 Task: Show all amenities of home in Summerton, South Carolina, United States.
Action: Mouse pressed left at (409, 66)
Screenshot: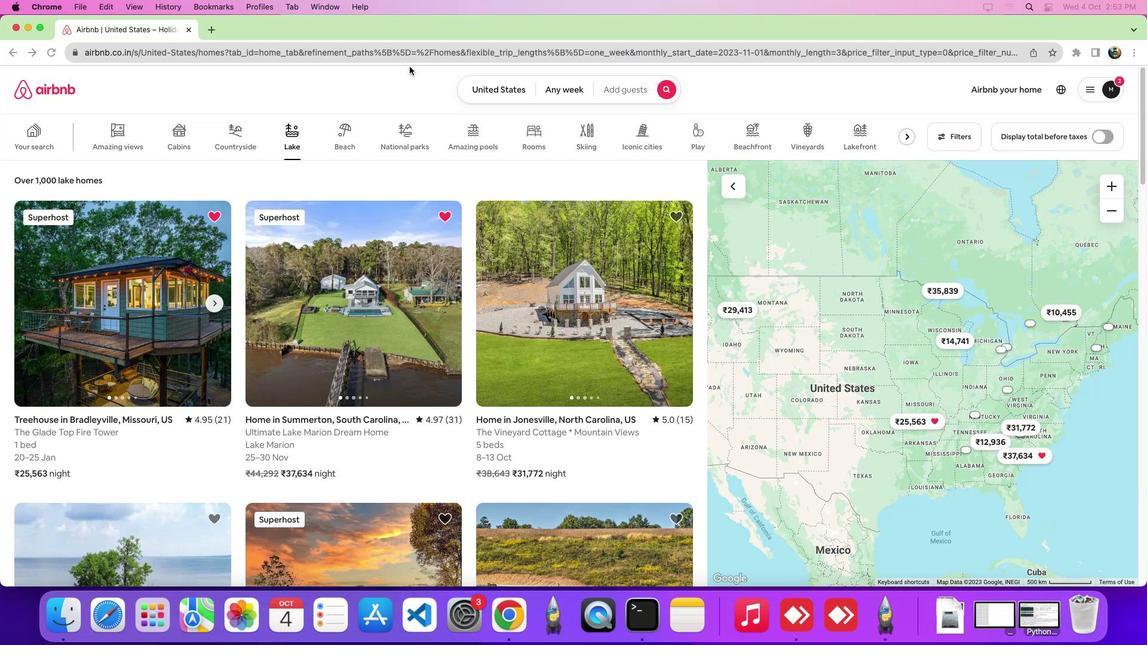 
Action: Mouse moved to (292, 142)
Screenshot: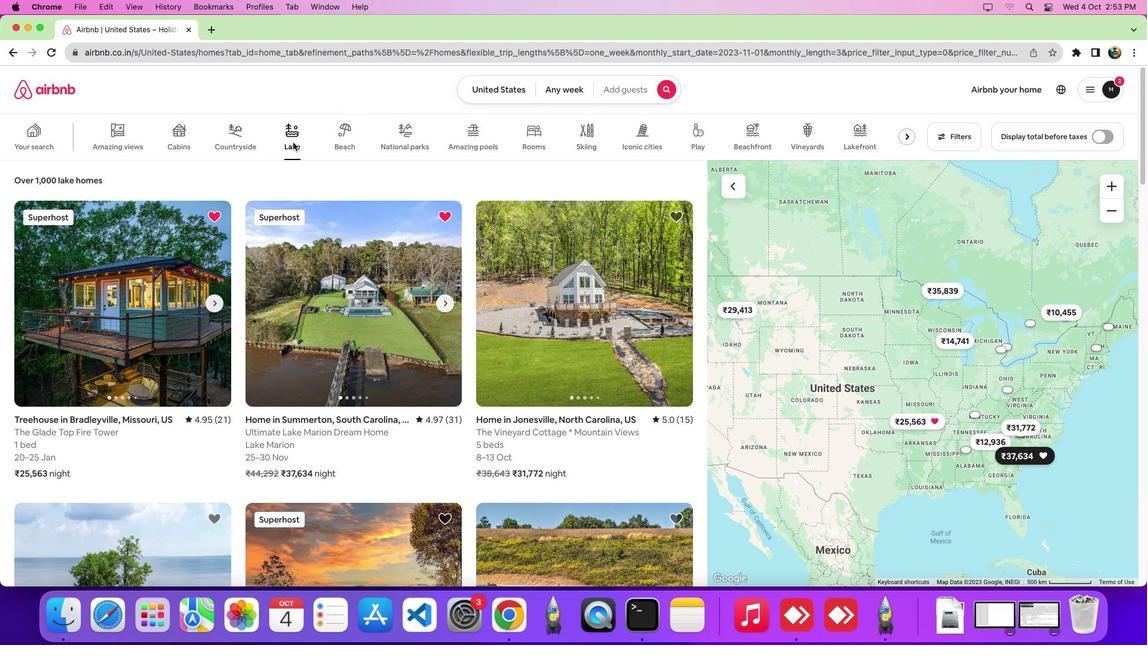 
Action: Mouse pressed left at (292, 142)
Screenshot: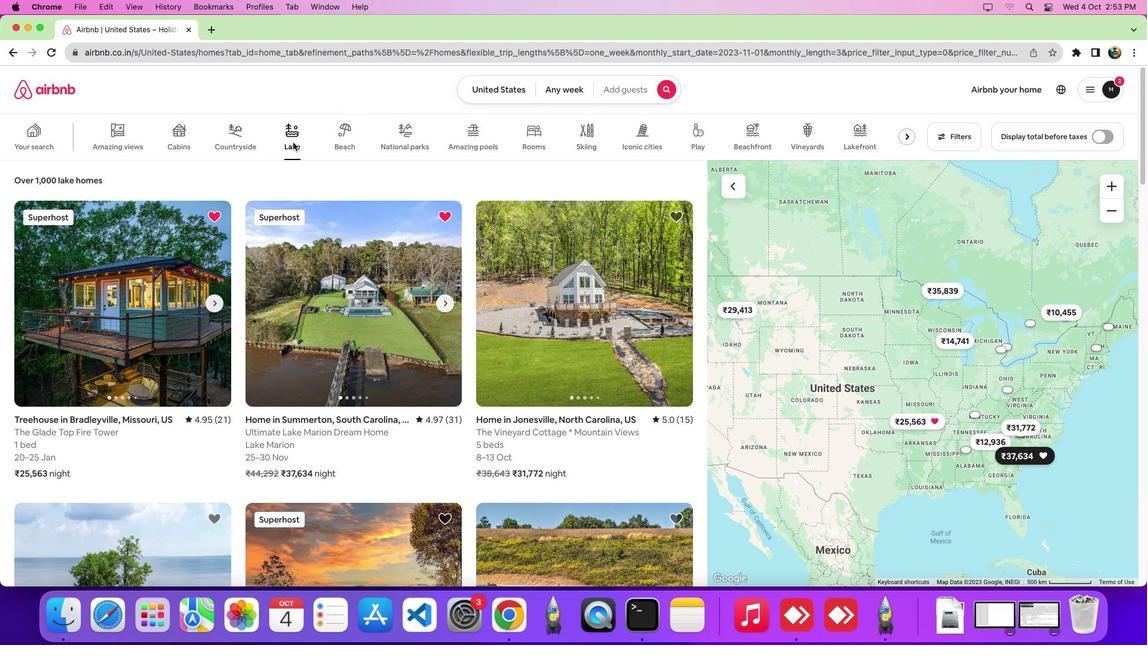 
Action: Mouse moved to (368, 372)
Screenshot: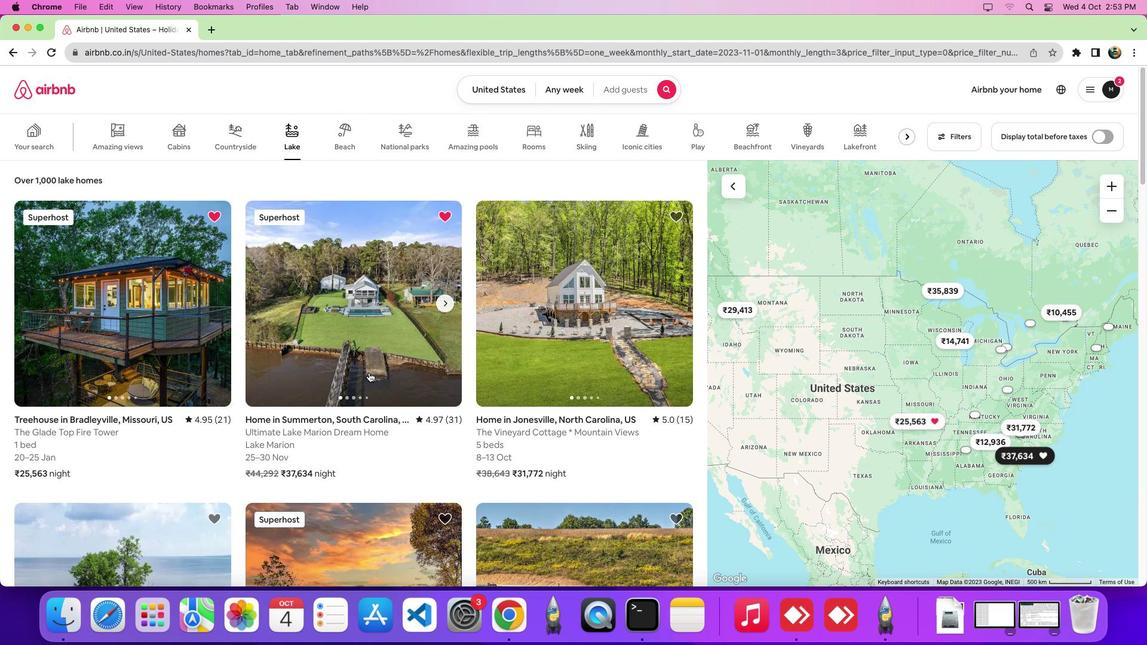 
Action: Mouse pressed left at (368, 372)
Screenshot: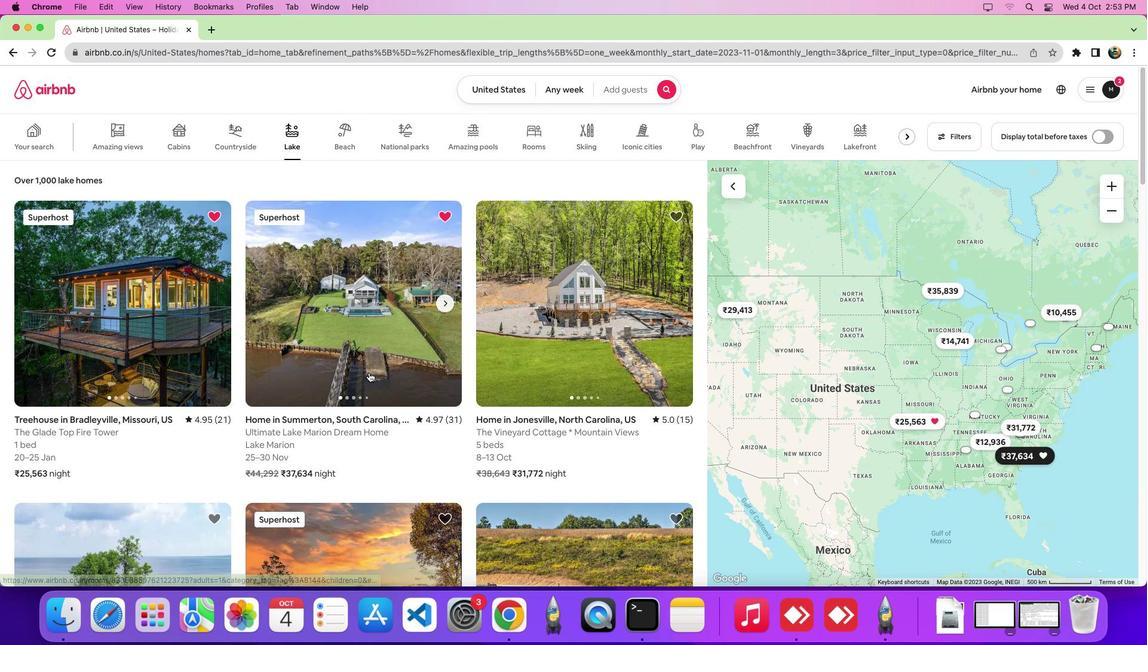 
Action: Mouse moved to (554, 354)
Screenshot: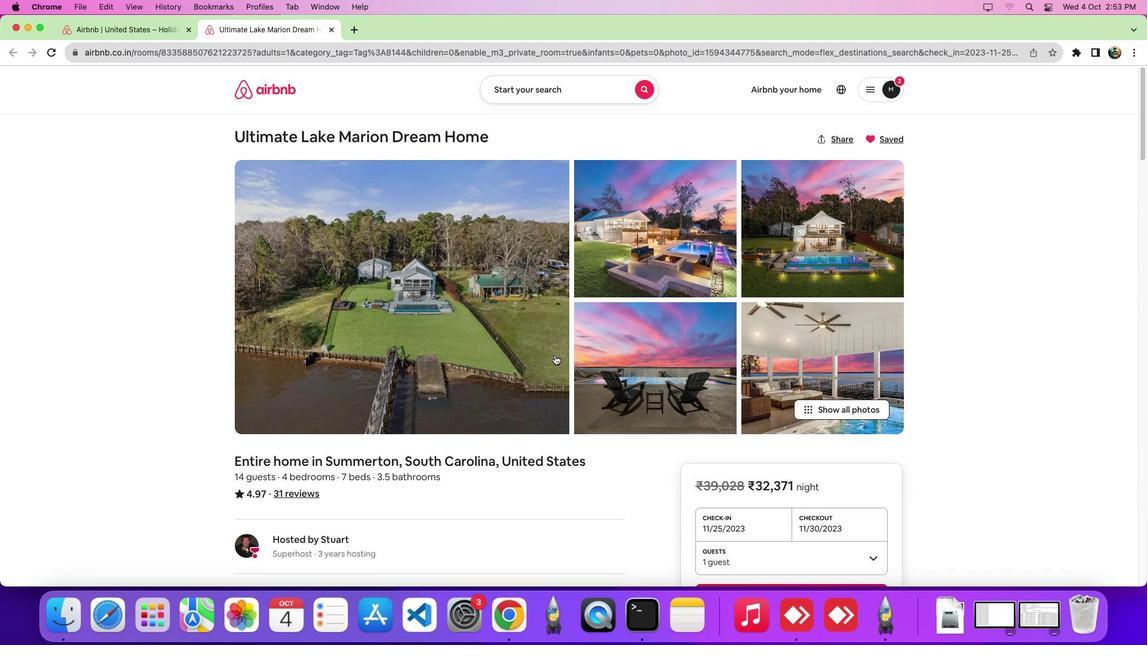 
Action: Mouse scrolled (554, 354) with delta (0, 0)
Screenshot: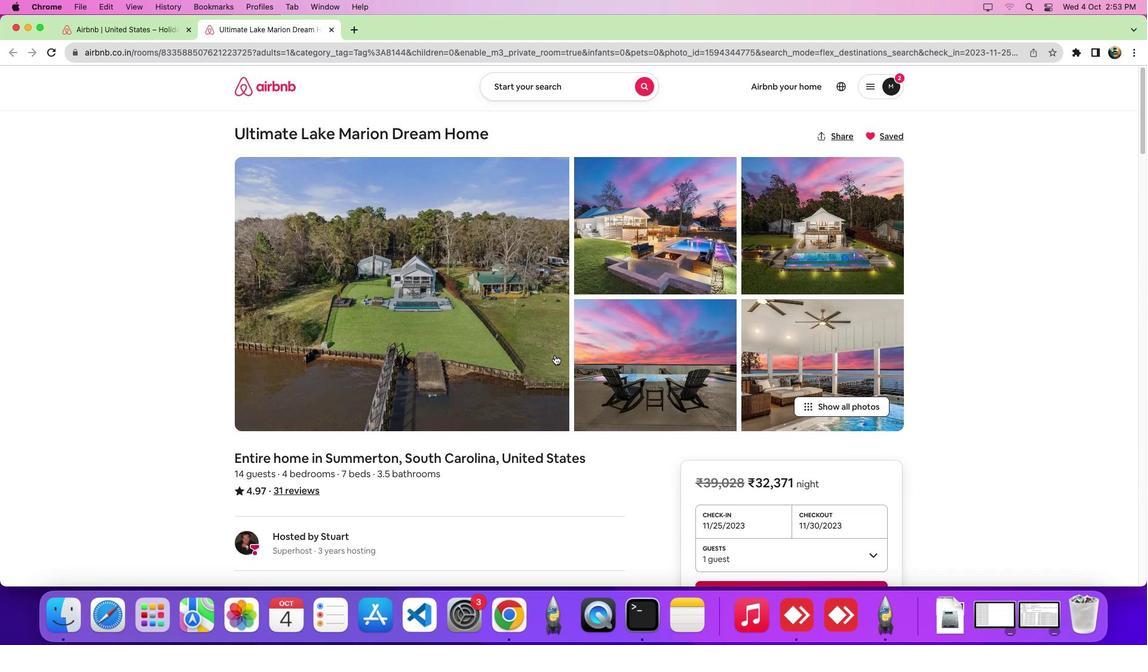 
Action: Mouse scrolled (554, 354) with delta (0, 0)
Screenshot: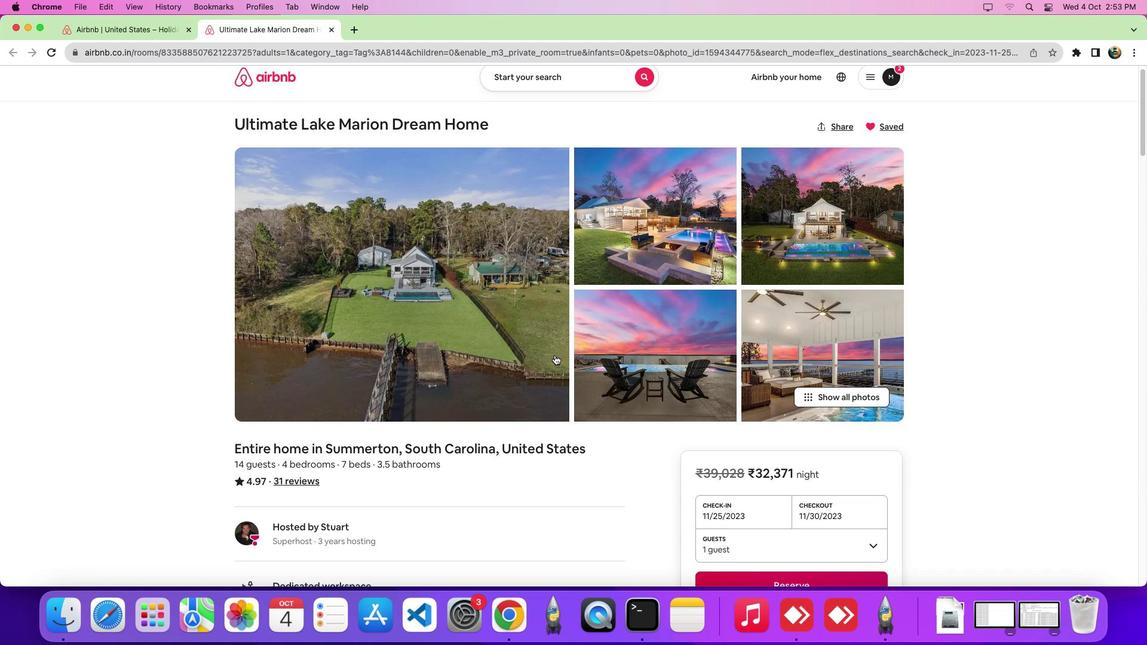 
Action: Mouse moved to (553, 354)
Screenshot: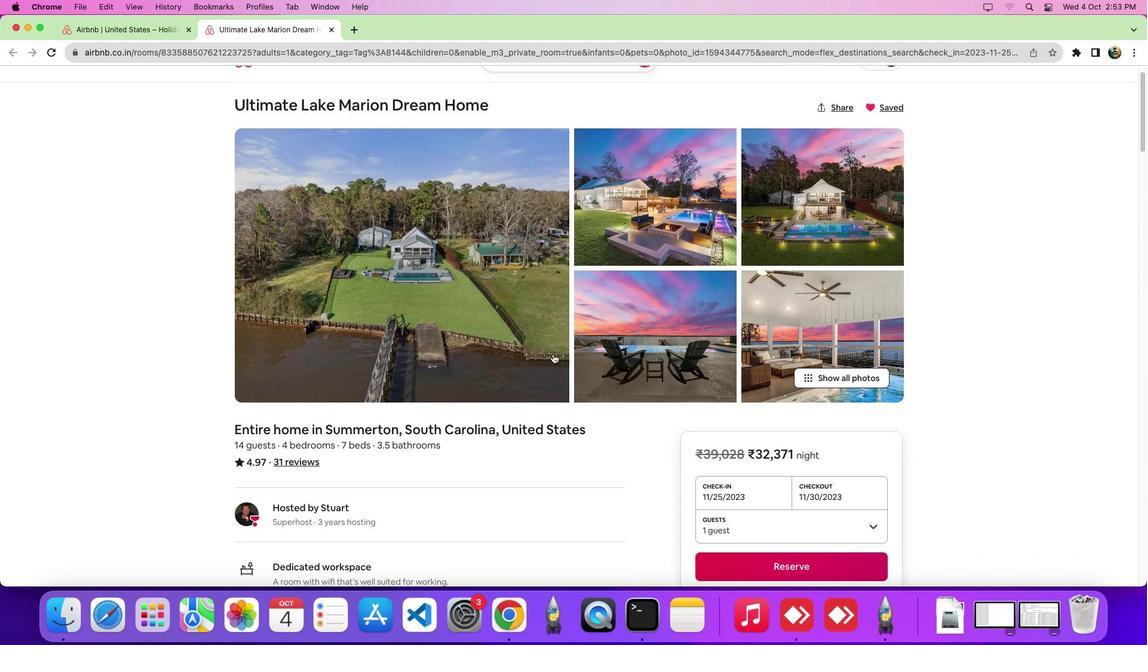 
Action: Mouse scrolled (553, 354) with delta (0, 0)
Screenshot: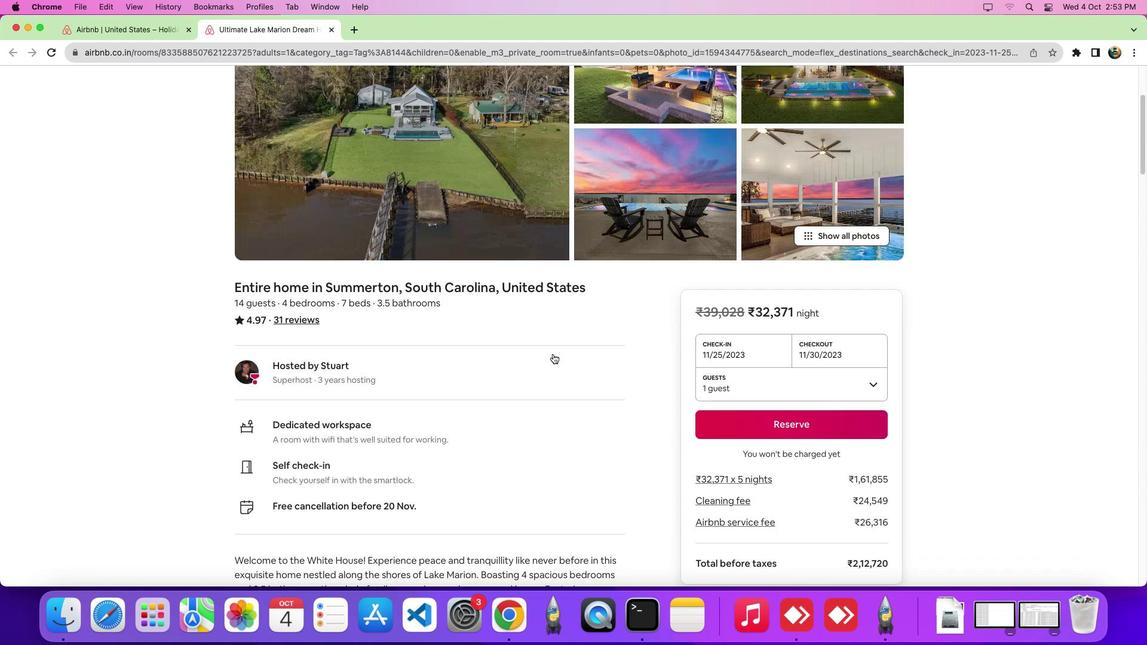 
Action: Mouse scrolled (553, 354) with delta (0, -1)
Screenshot: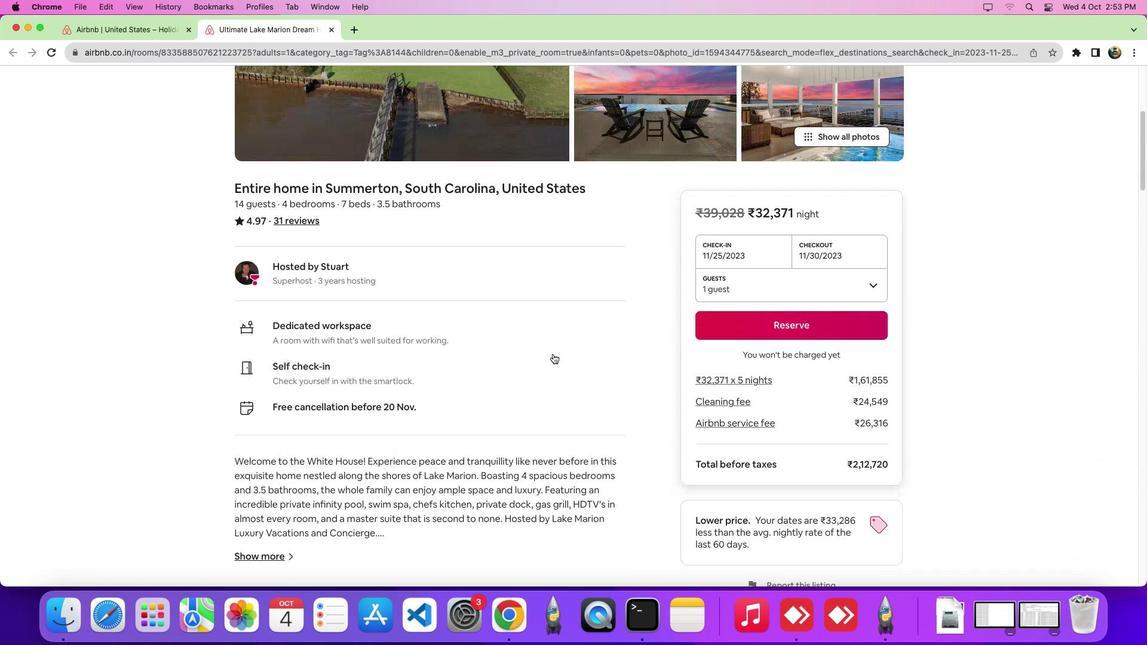 
Action: Mouse scrolled (553, 354) with delta (0, -5)
Screenshot: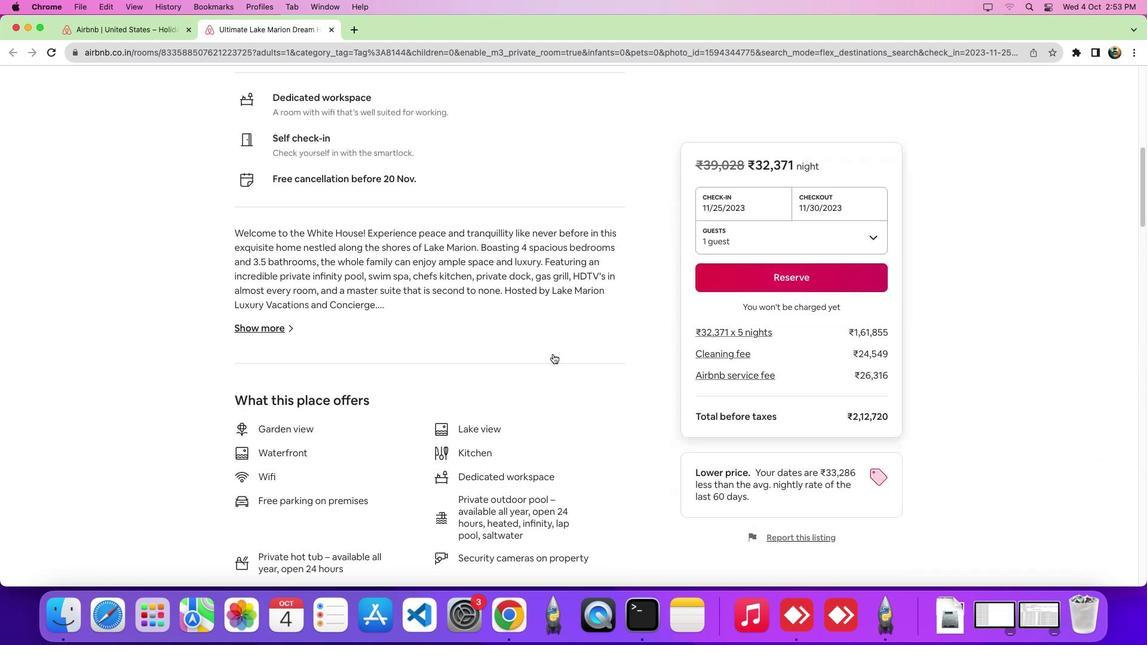 
Action: Mouse scrolled (553, 354) with delta (0, -7)
Screenshot: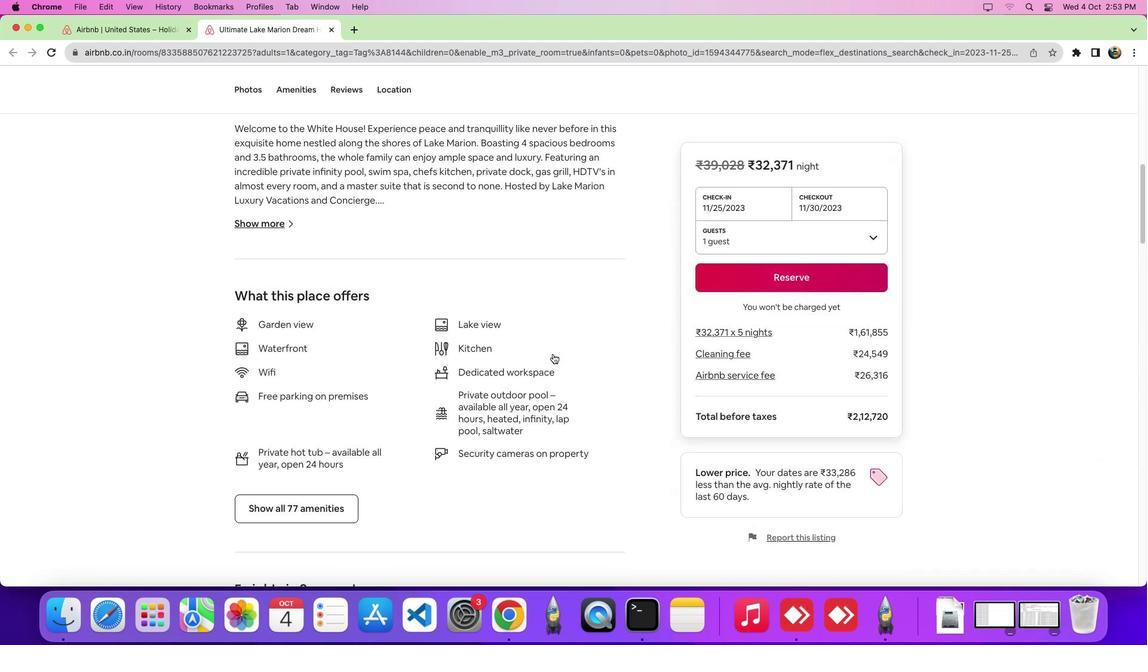 
Action: Mouse moved to (294, 93)
Screenshot: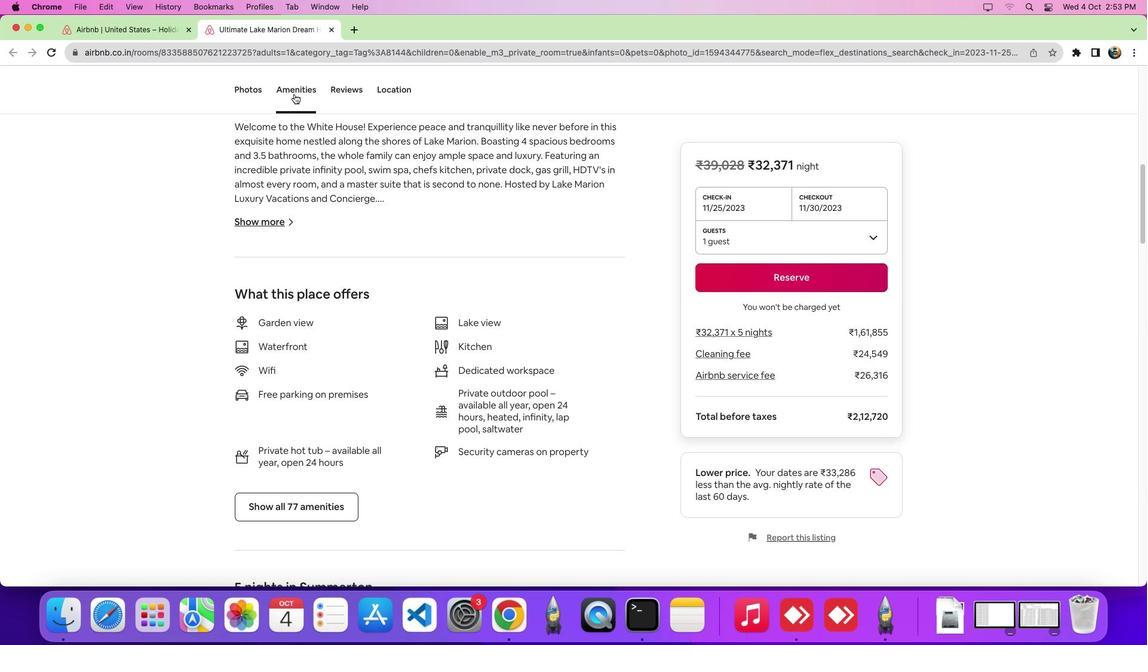 
Action: Mouse pressed left at (294, 93)
Screenshot: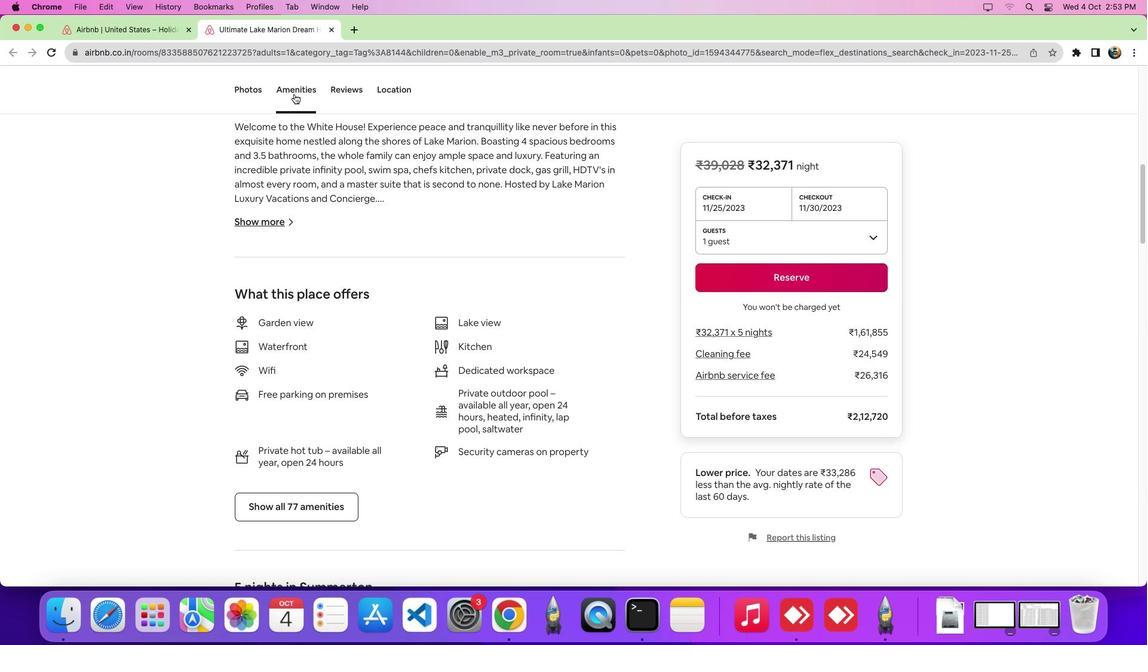 
Action: Mouse moved to (463, 314)
Screenshot: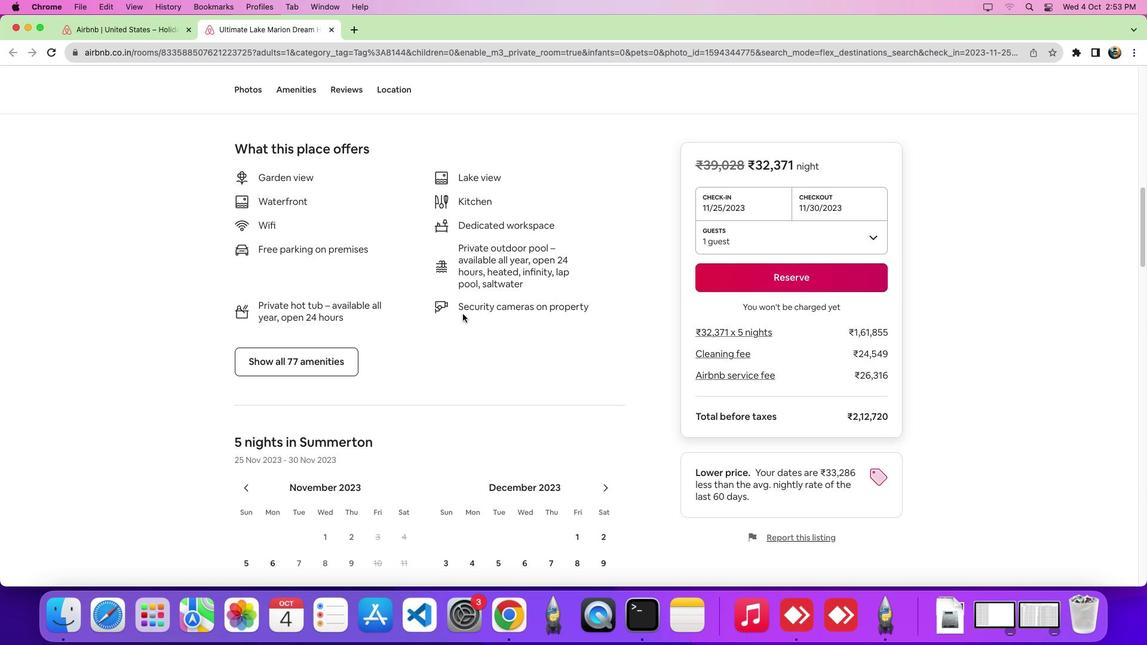 
Action: Mouse scrolled (463, 314) with delta (0, 0)
Screenshot: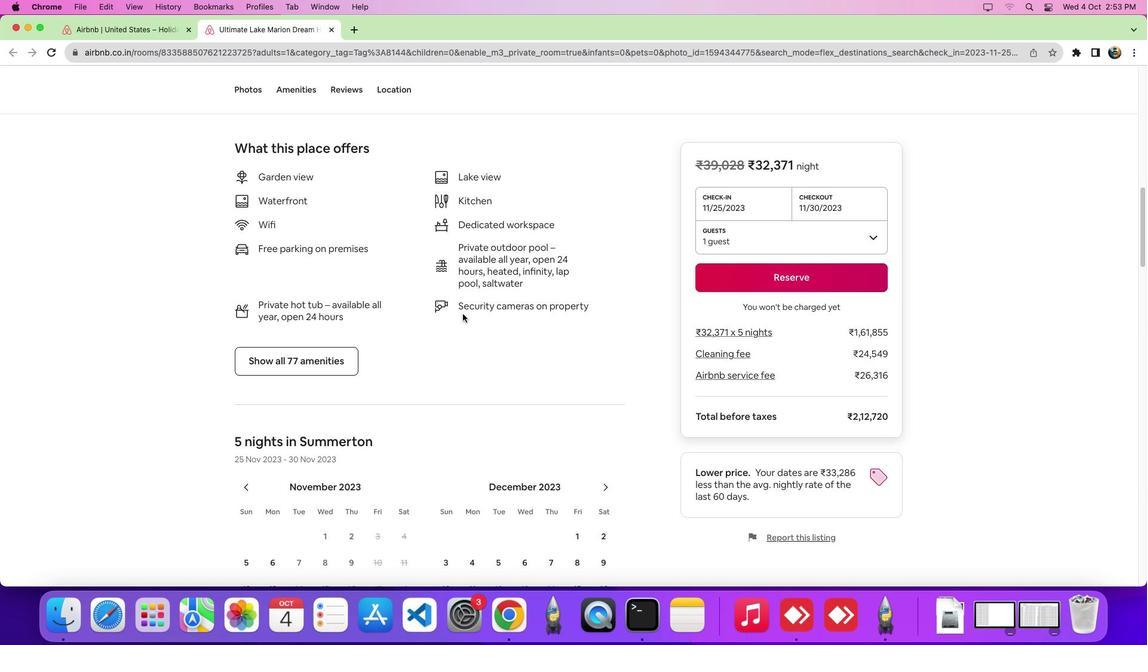
Action: Mouse scrolled (463, 314) with delta (0, 0)
Screenshot: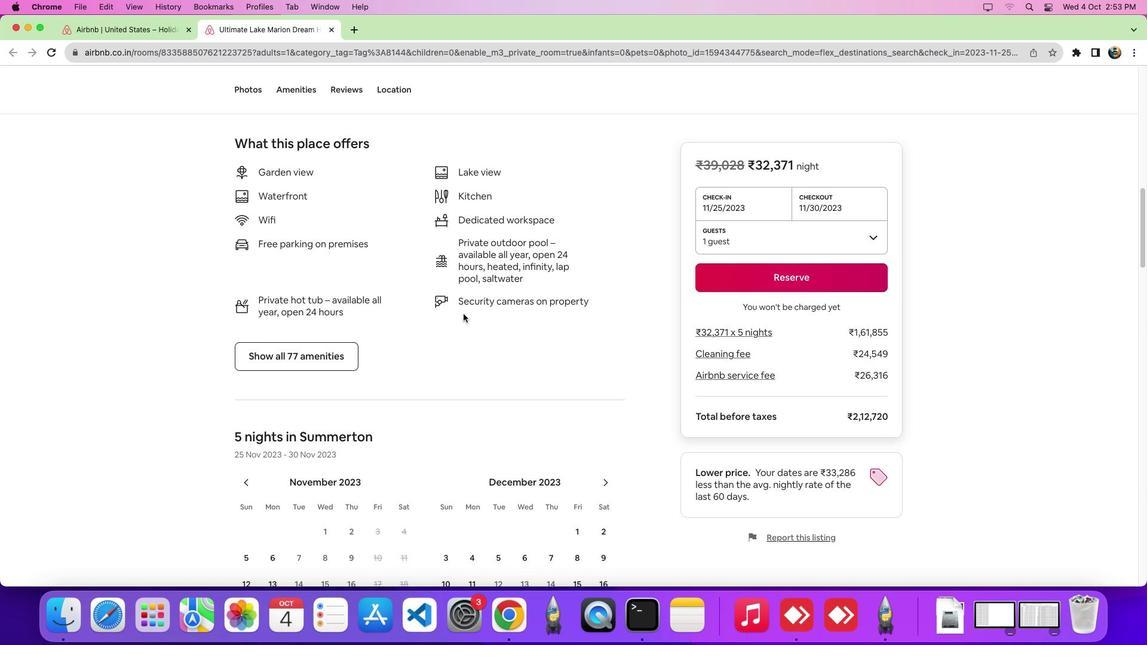 
Action: Mouse moved to (466, 315)
Screenshot: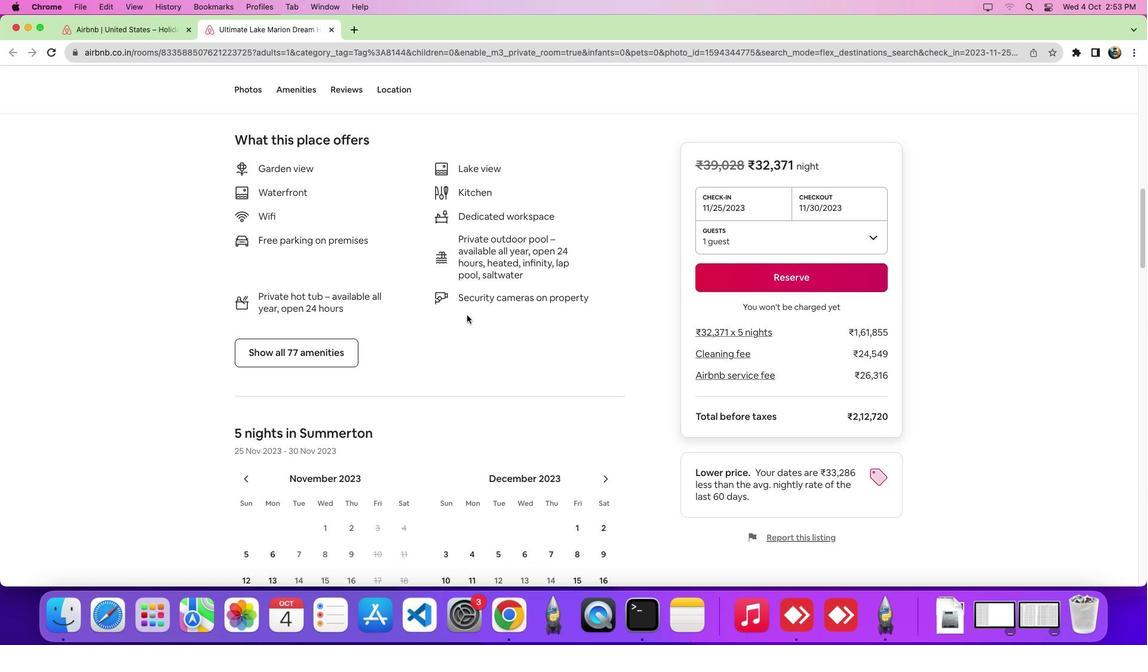 
Action: Mouse scrolled (466, 315) with delta (0, 0)
Screenshot: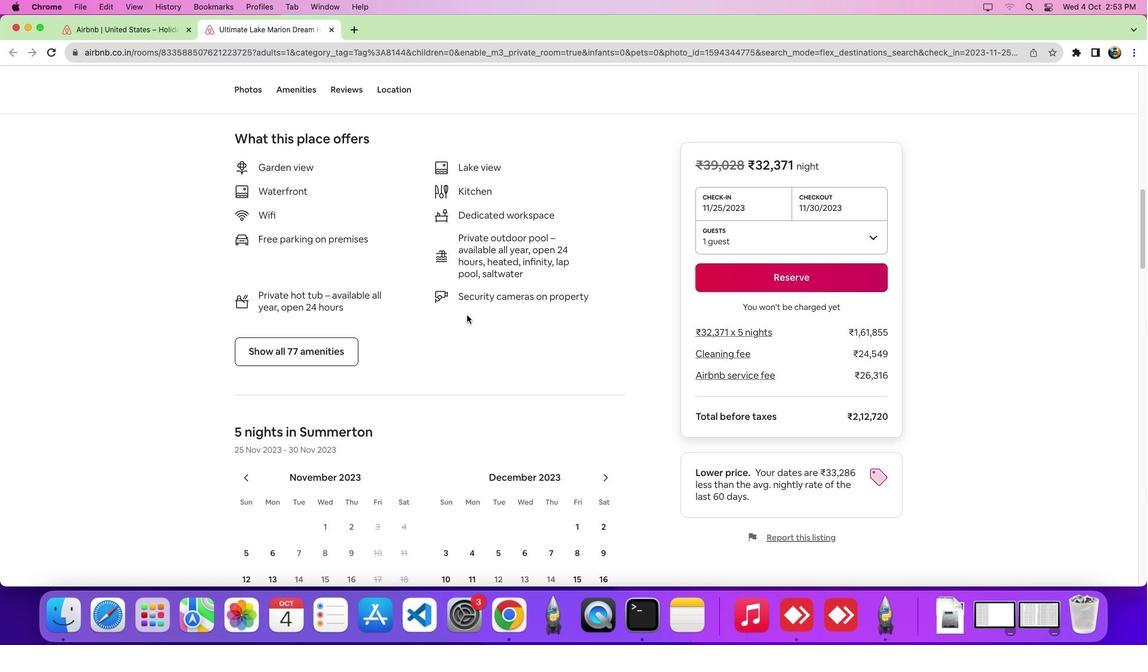 
Action: Mouse scrolled (466, 315) with delta (0, 0)
Screenshot: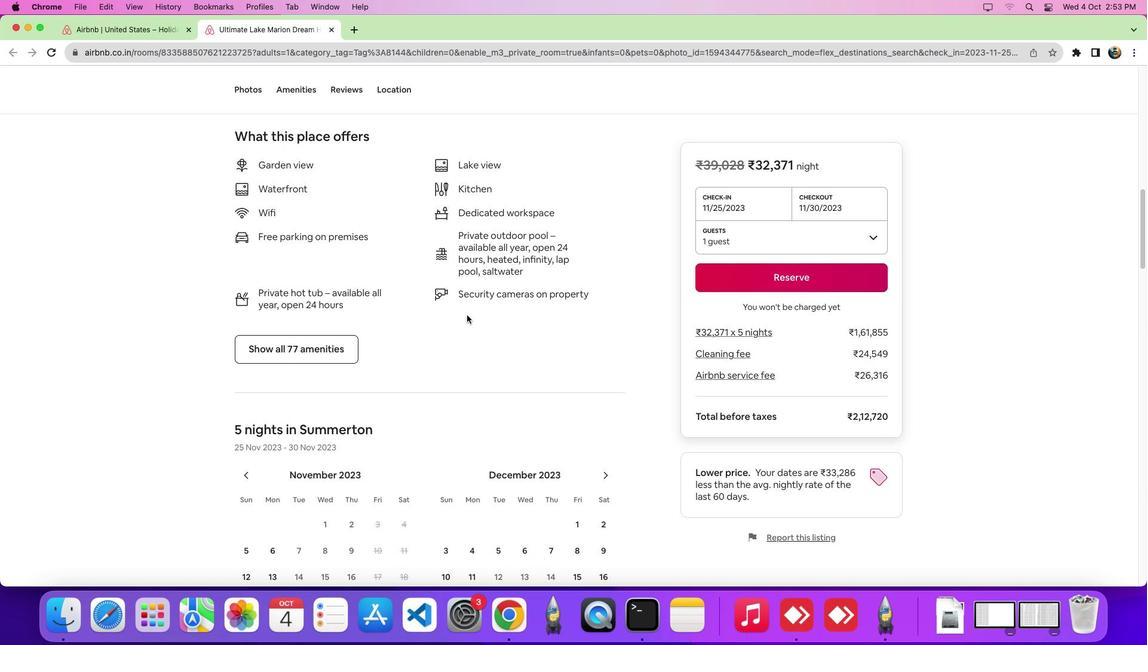 
Action: Mouse moved to (311, 348)
Screenshot: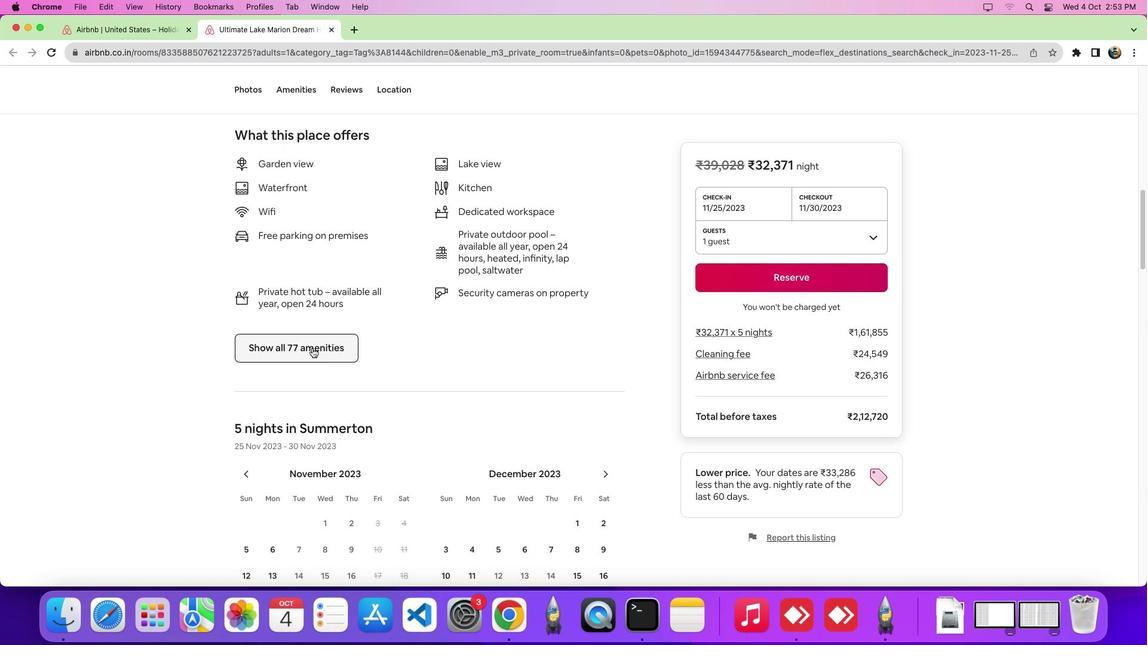 
Action: Mouse pressed left at (311, 348)
Screenshot: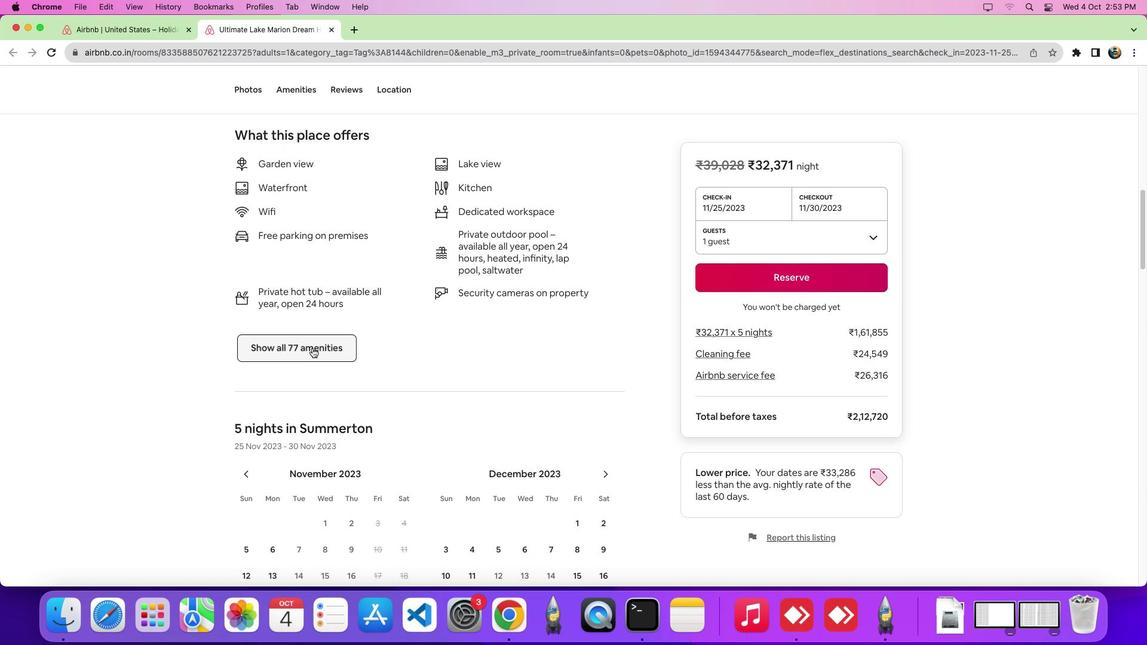 
Action: Mouse moved to (487, 290)
Screenshot: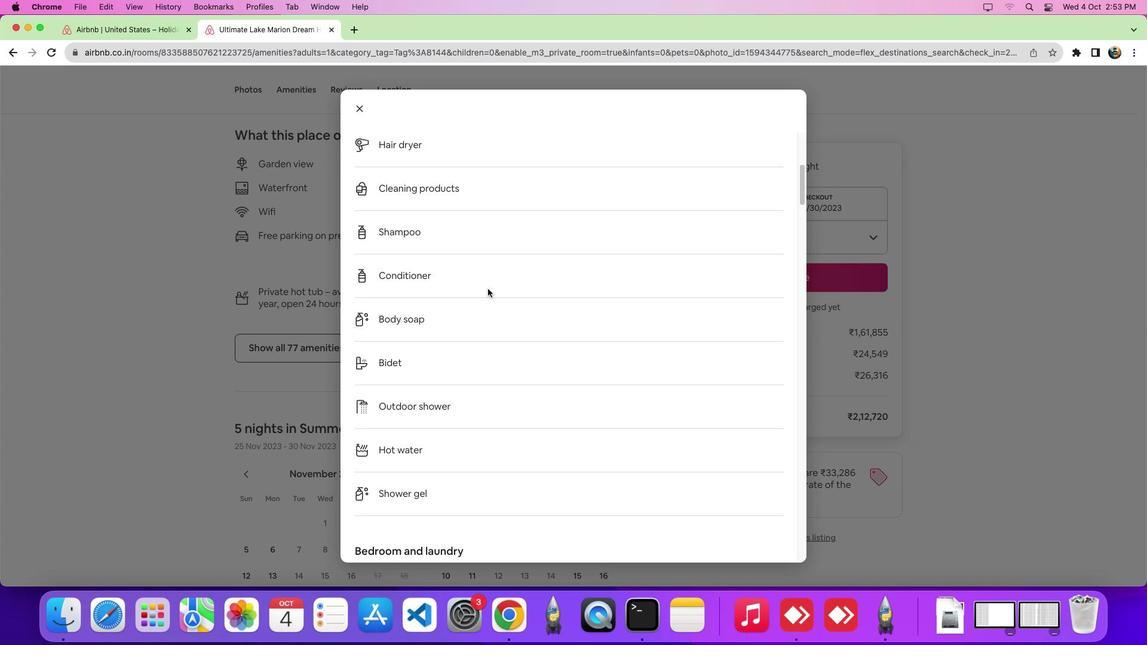 
Action: Mouse scrolled (487, 290) with delta (0, 0)
Screenshot: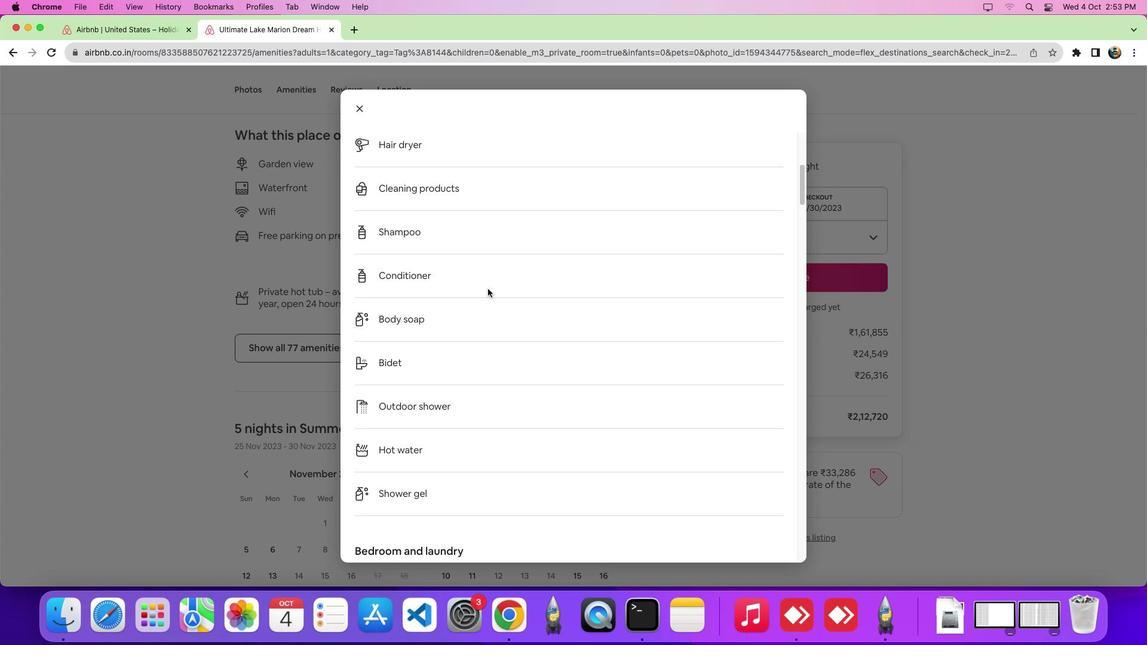 
Action: Mouse scrolled (487, 290) with delta (0, -1)
Screenshot: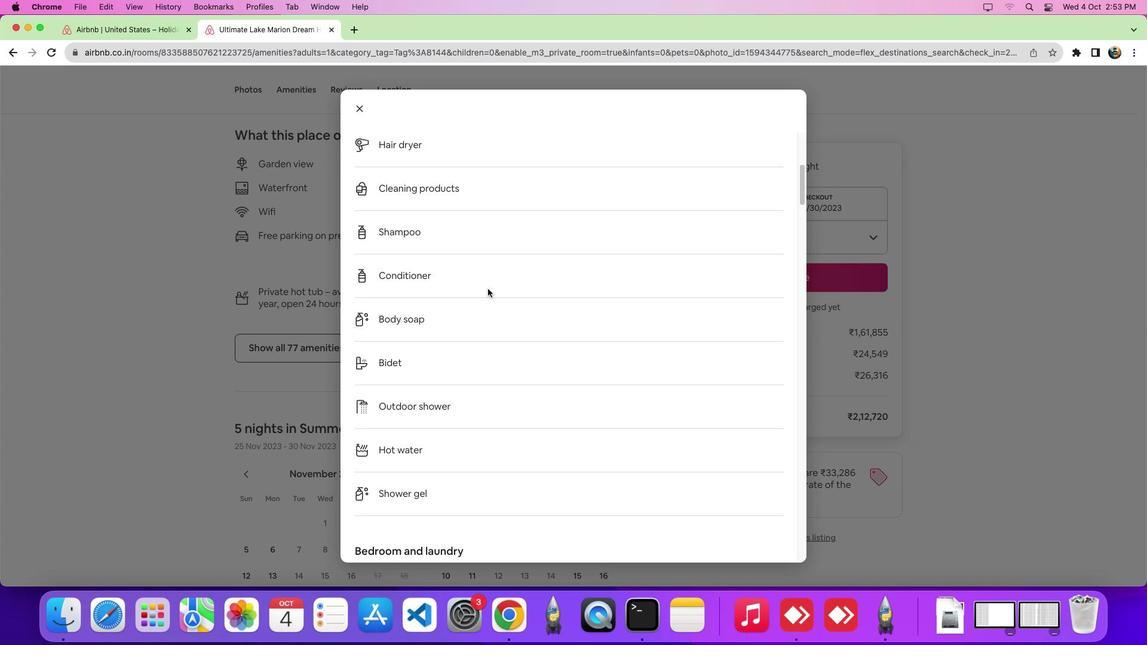
Action: Mouse scrolled (487, 290) with delta (0, -5)
Screenshot: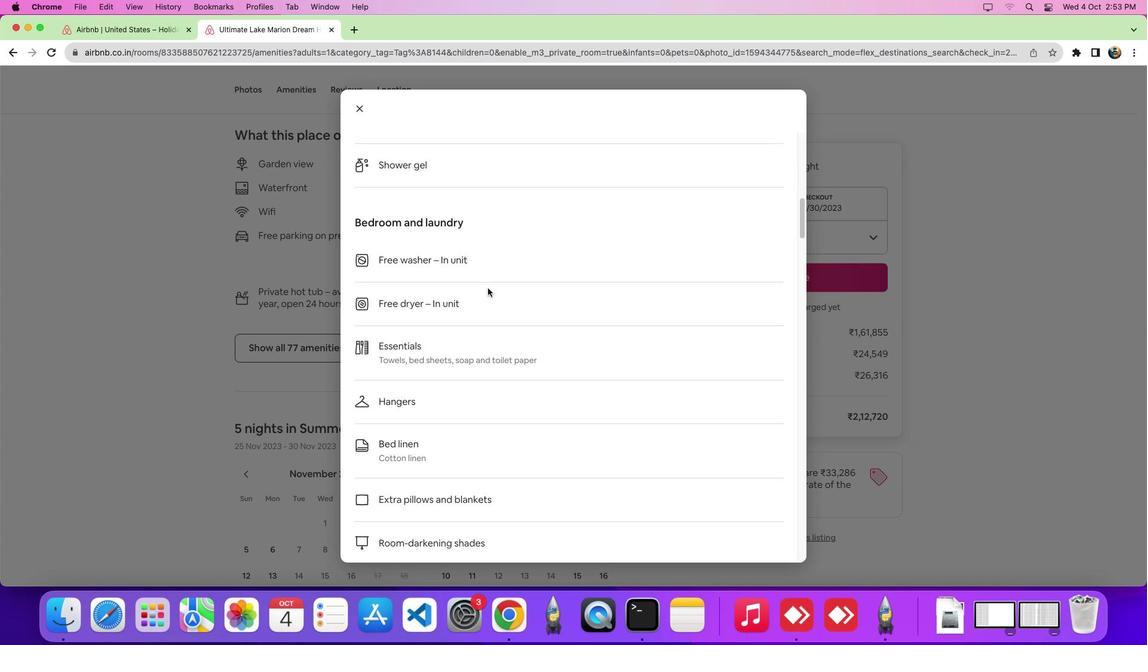 
Action: Mouse moved to (487, 290)
Screenshot: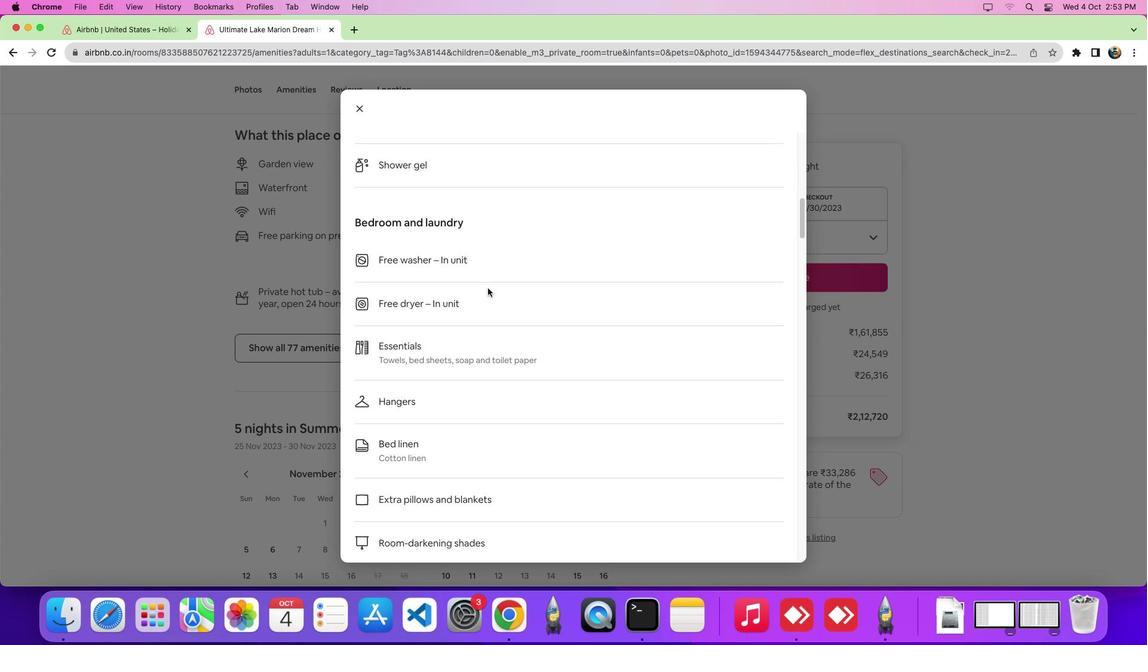 
Action: Mouse scrolled (487, 290) with delta (0, -8)
Screenshot: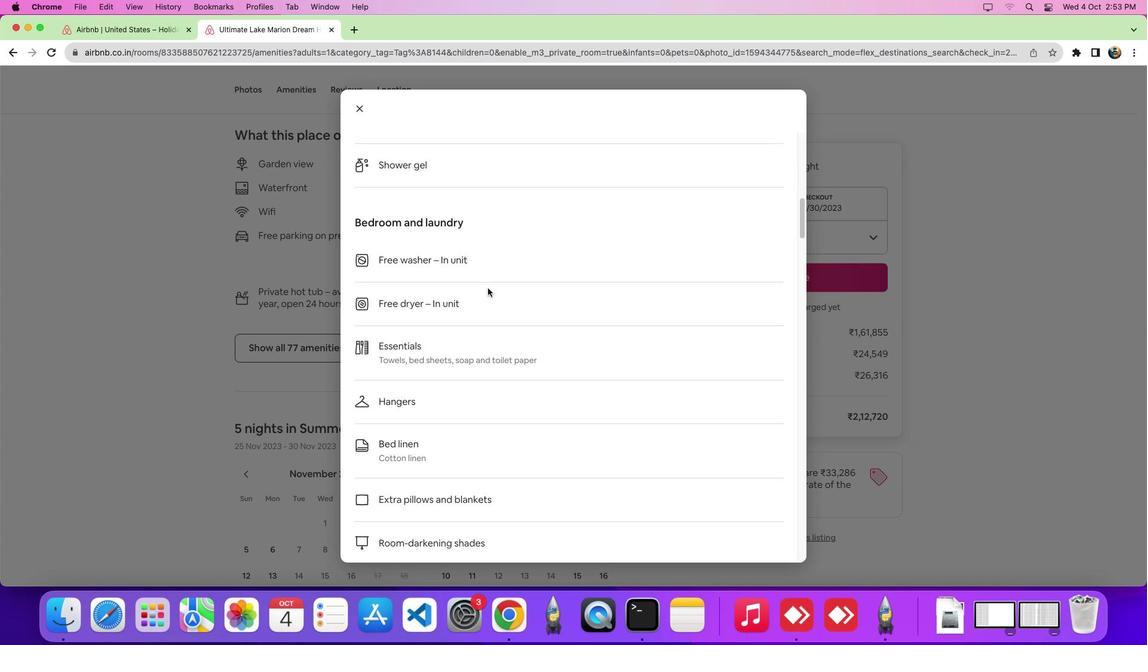 
Action: Mouse moved to (488, 287)
Screenshot: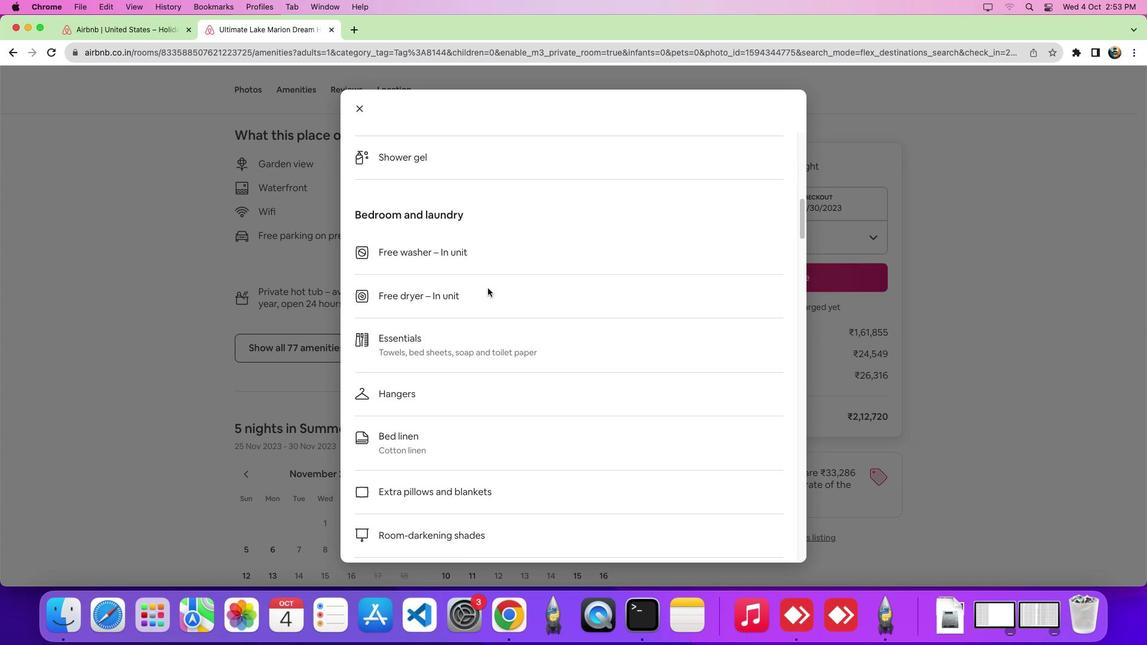
Action: Mouse scrolled (488, 287) with delta (0, 0)
Screenshot: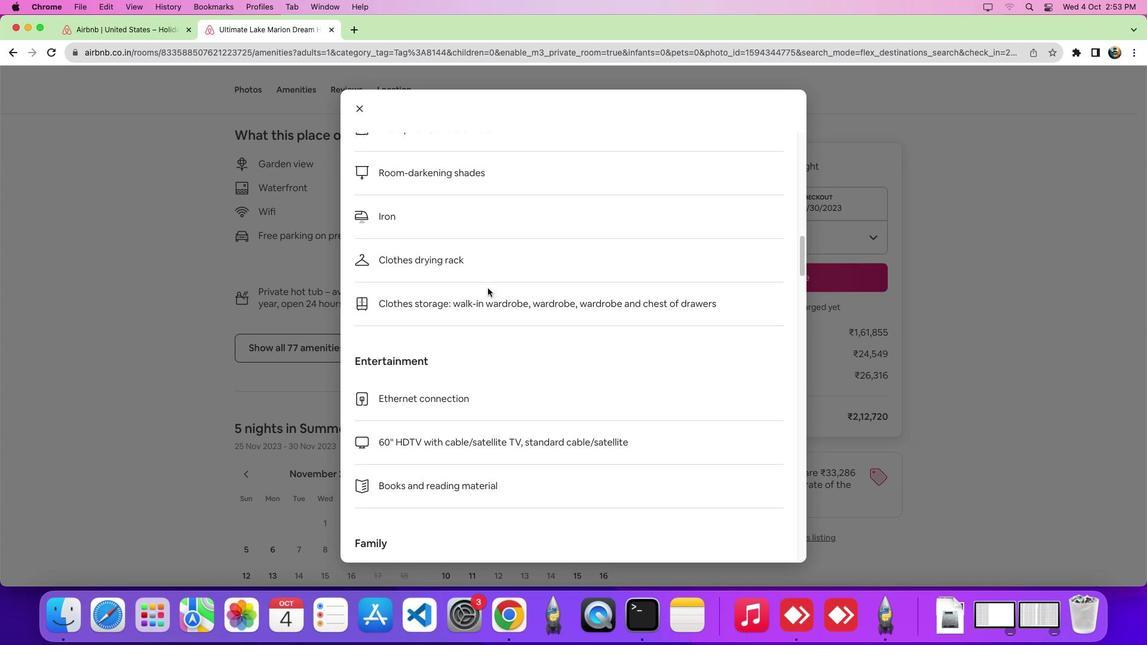 
Action: Mouse scrolled (488, 287) with delta (0, -1)
Screenshot: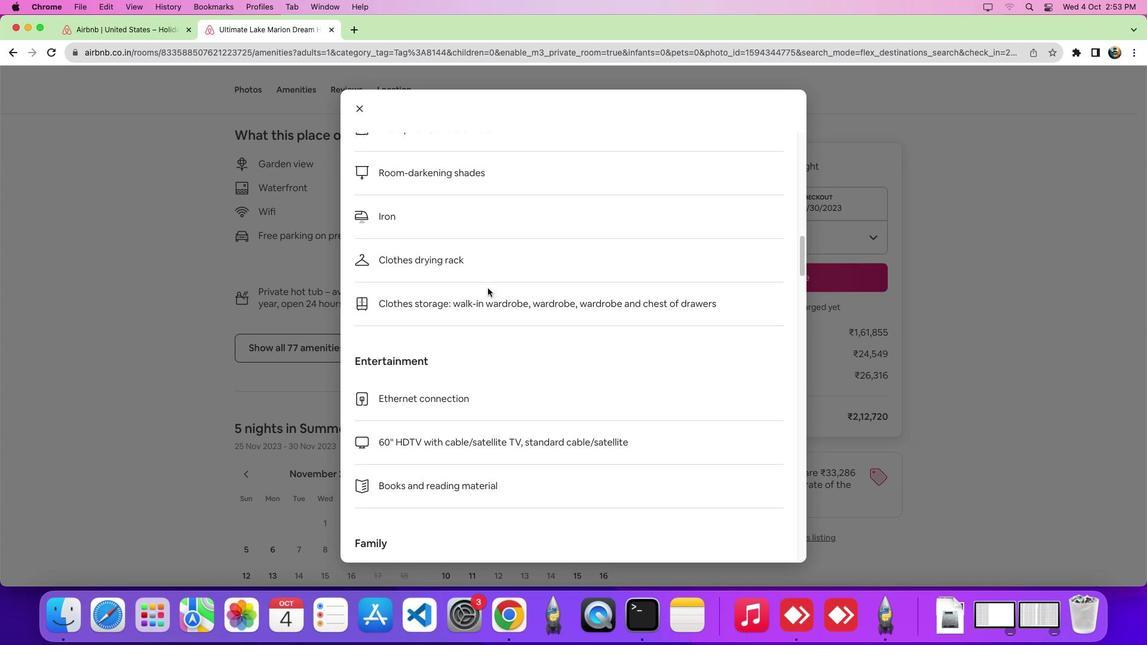 
Action: Mouse scrolled (488, 287) with delta (0, -5)
Screenshot: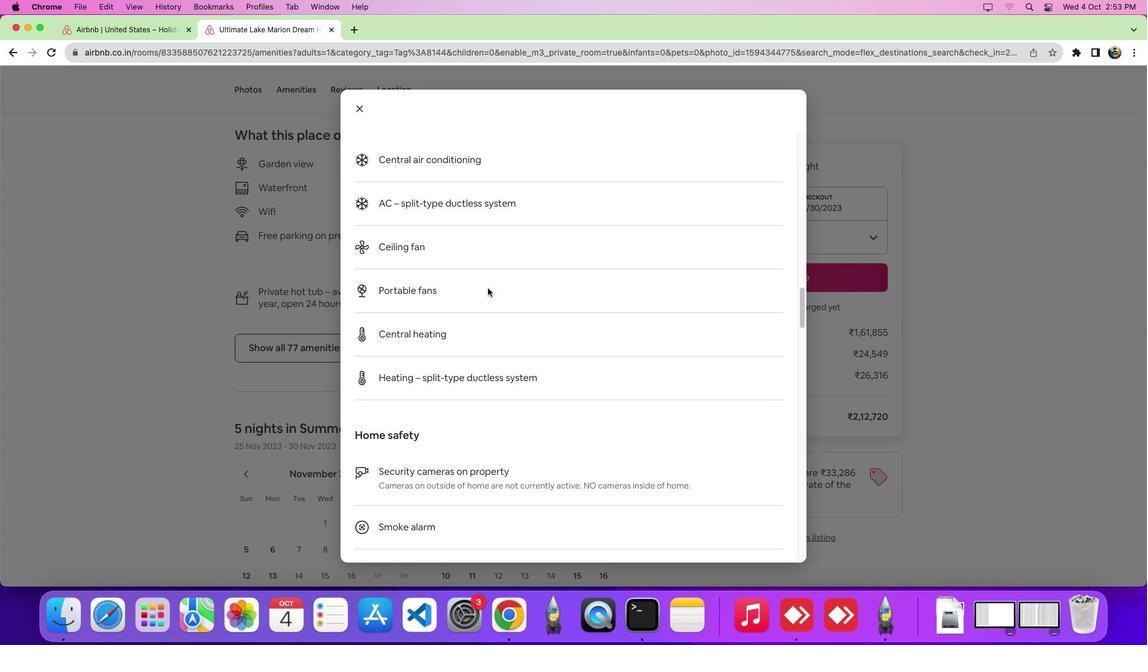 
Action: Mouse scrolled (488, 287) with delta (0, -8)
Screenshot: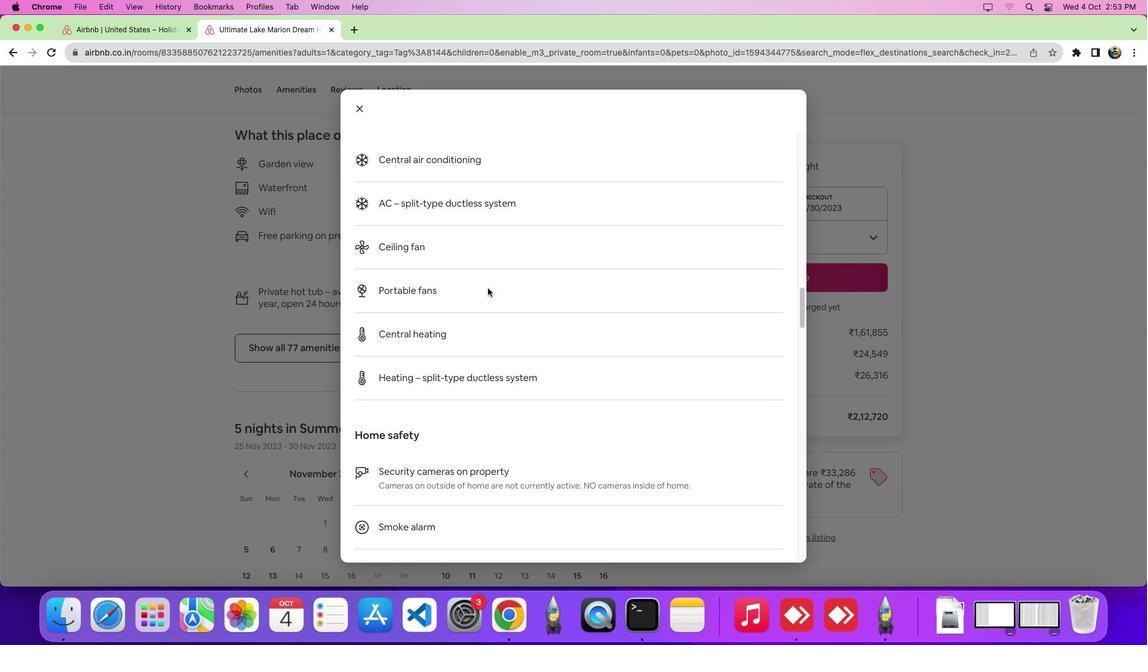 
Action: Mouse scrolled (488, 287) with delta (0, -8)
Screenshot: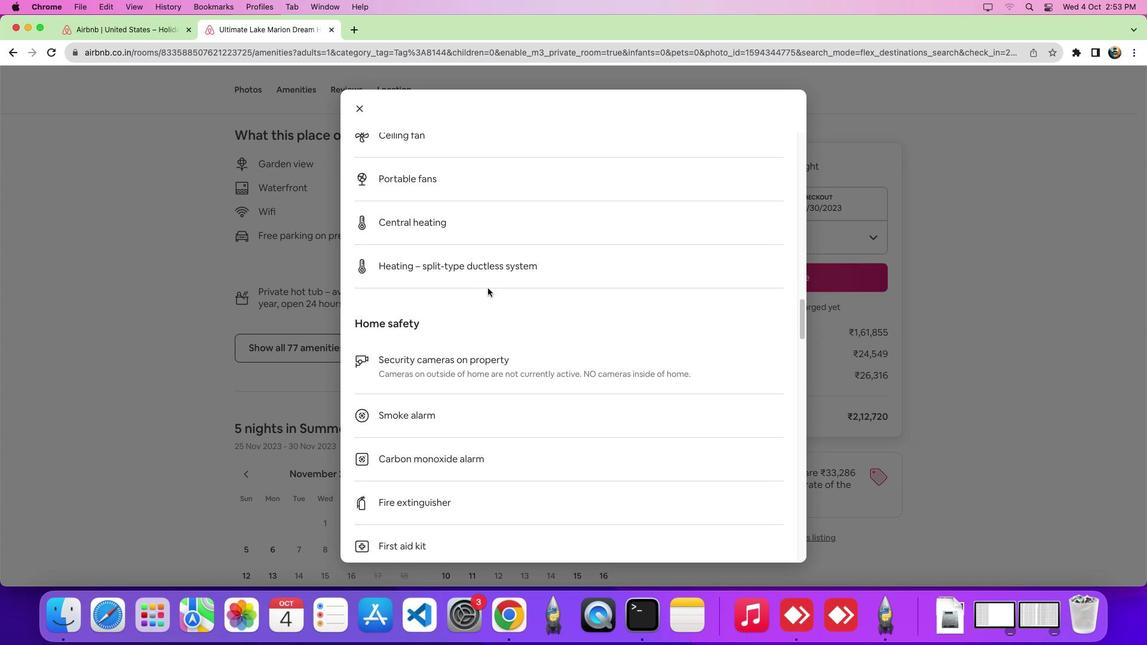 
Action: Mouse scrolled (488, 287) with delta (0, 0)
Screenshot: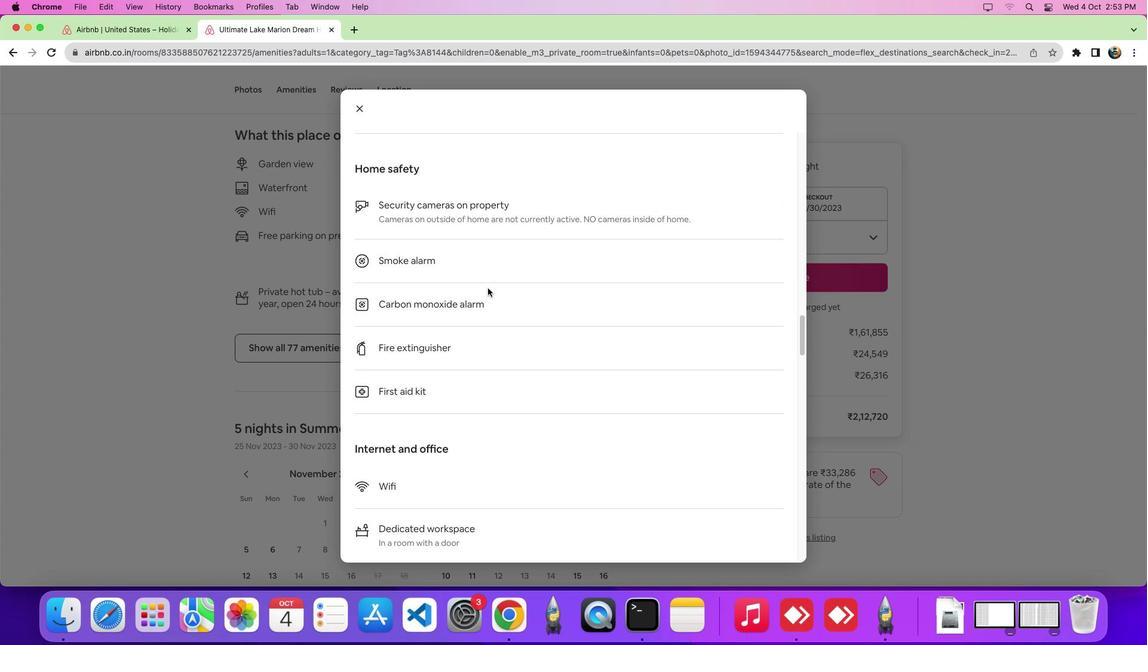 
Action: Mouse scrolled (488, 287) with delta (0, -1)
Screenshot: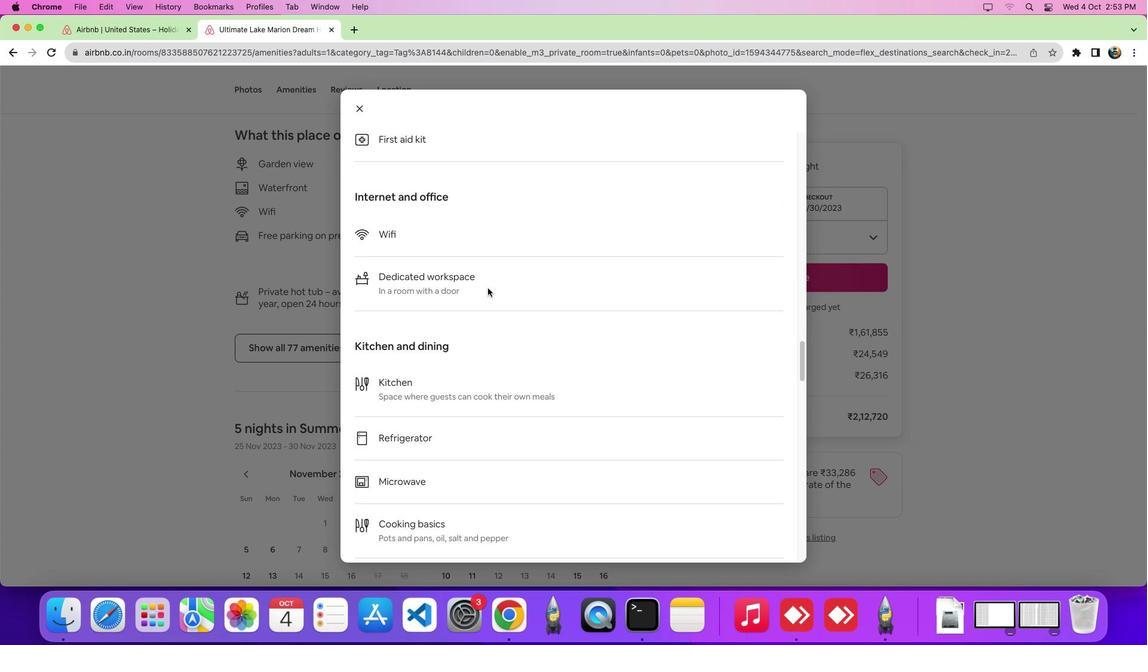 
Action: Mouse scrolled (488, 287) with delta (0, -5)
Screenshot: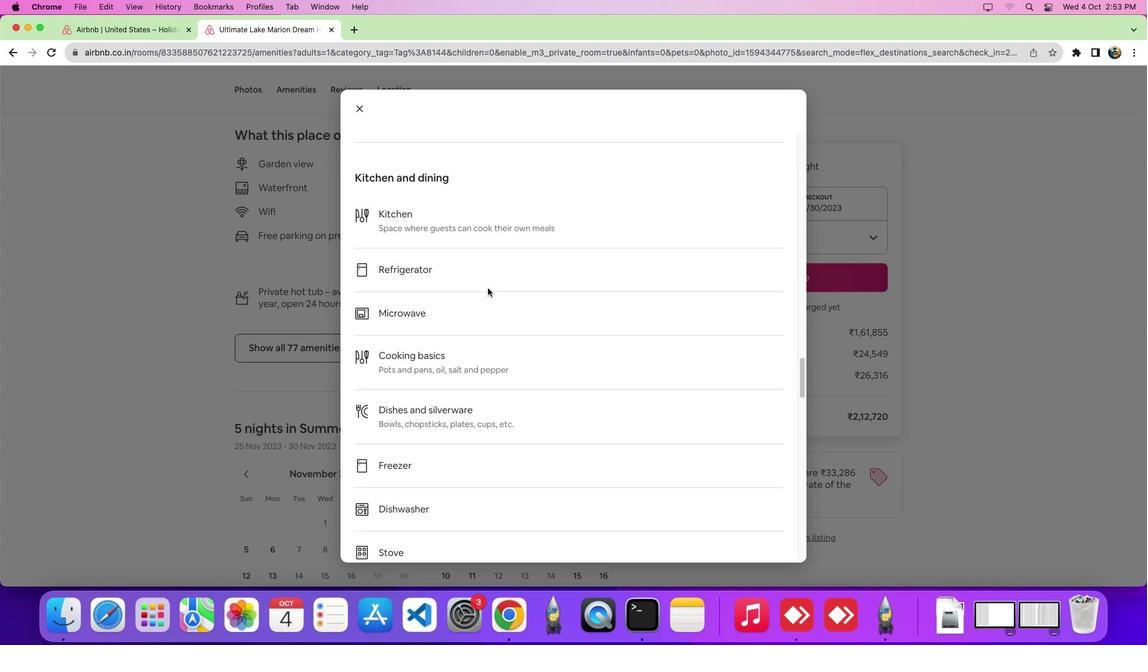
Action: Mouse scrolled (488, 287) with delta (0, -7)
Screenshot: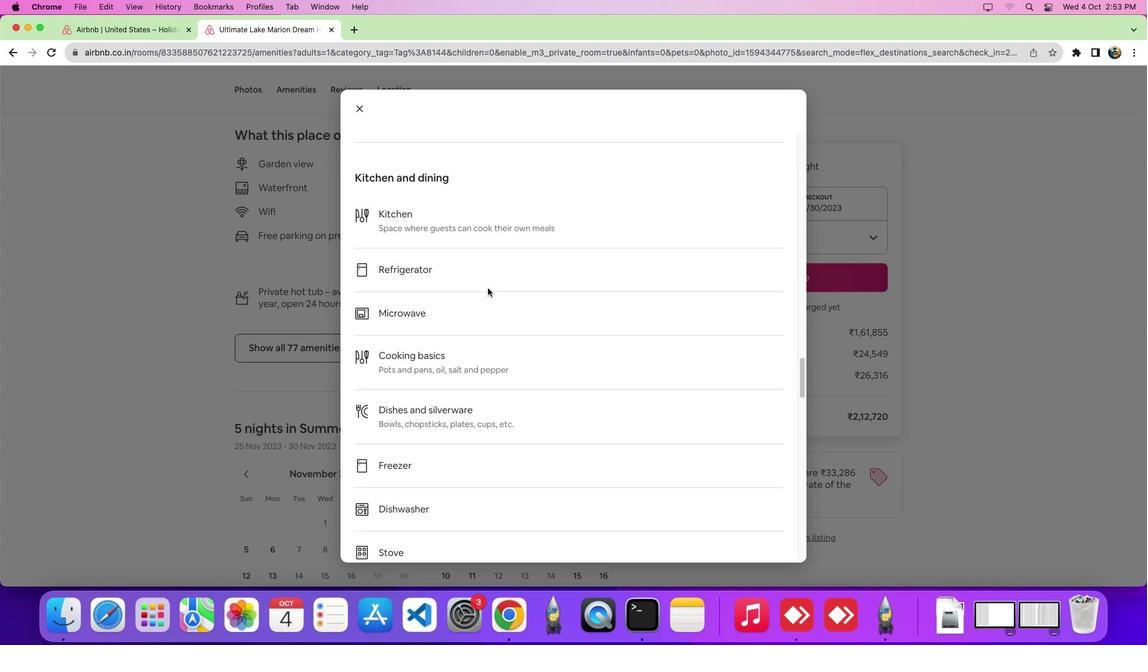 
Action: Mouse scrolled (488, 287) with delta (0, 0)
Screenshot: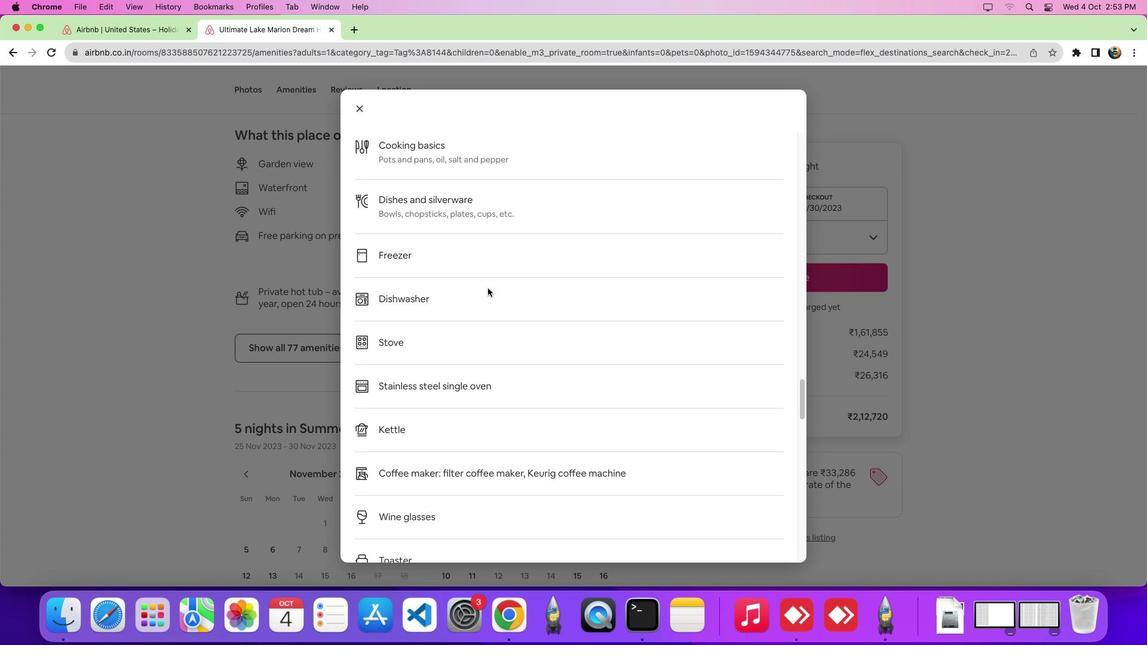 
Action: Mouse scrolled (488, 287) with delta (0, -1)
Screenshot: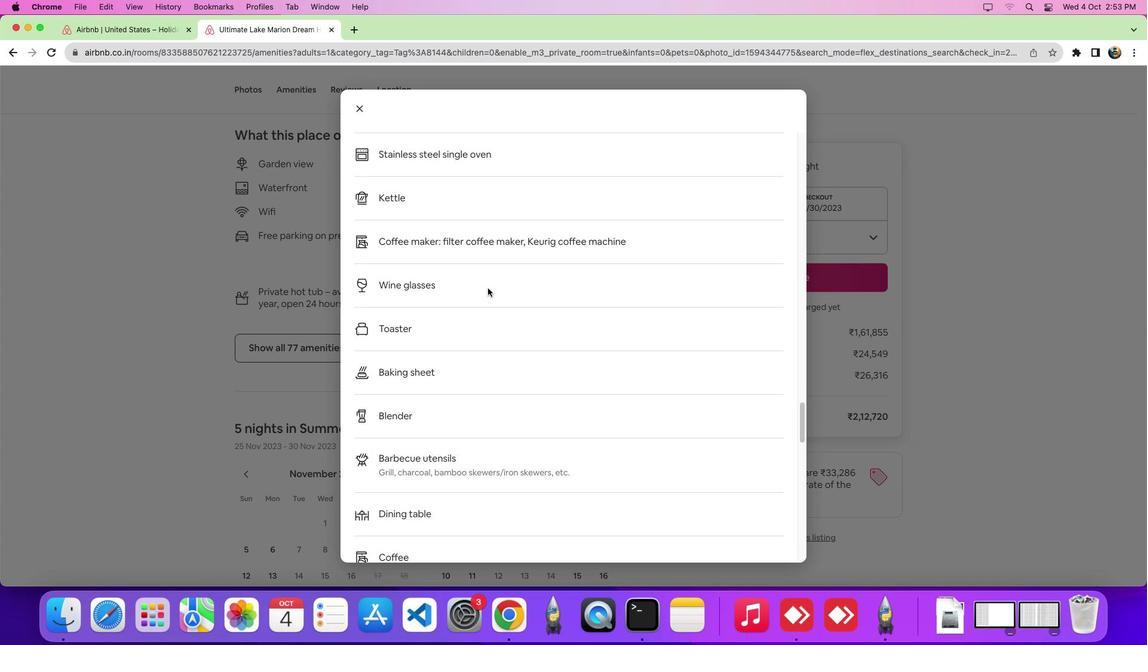 
Action: Mouse scrolled (488, 287) with delta (0, -5)
Screenshot: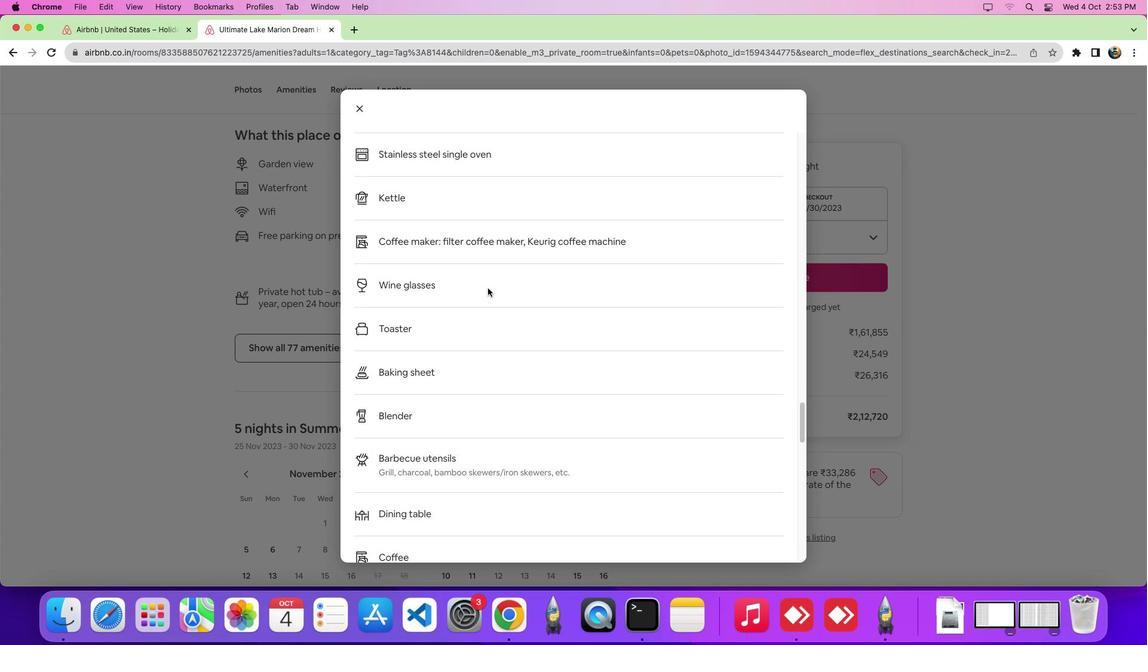 
Action: Mouse scrolled (488, 287) with delta (0, -7)
Screenshot: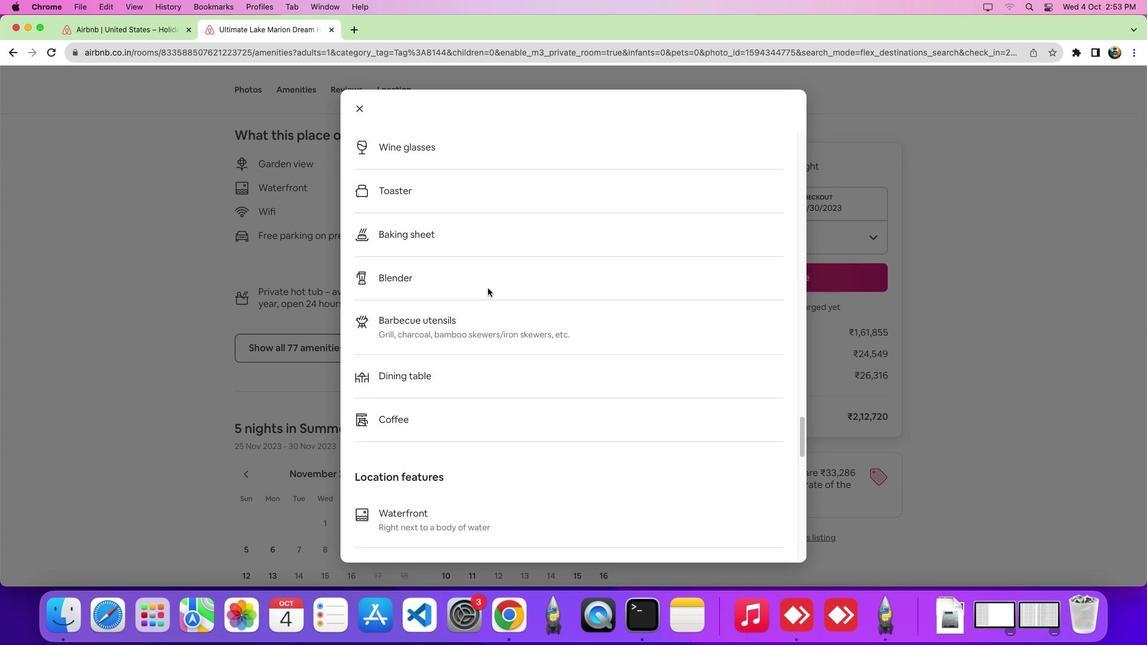 
Action: Mouse moved to (488, 287)
Screenshot: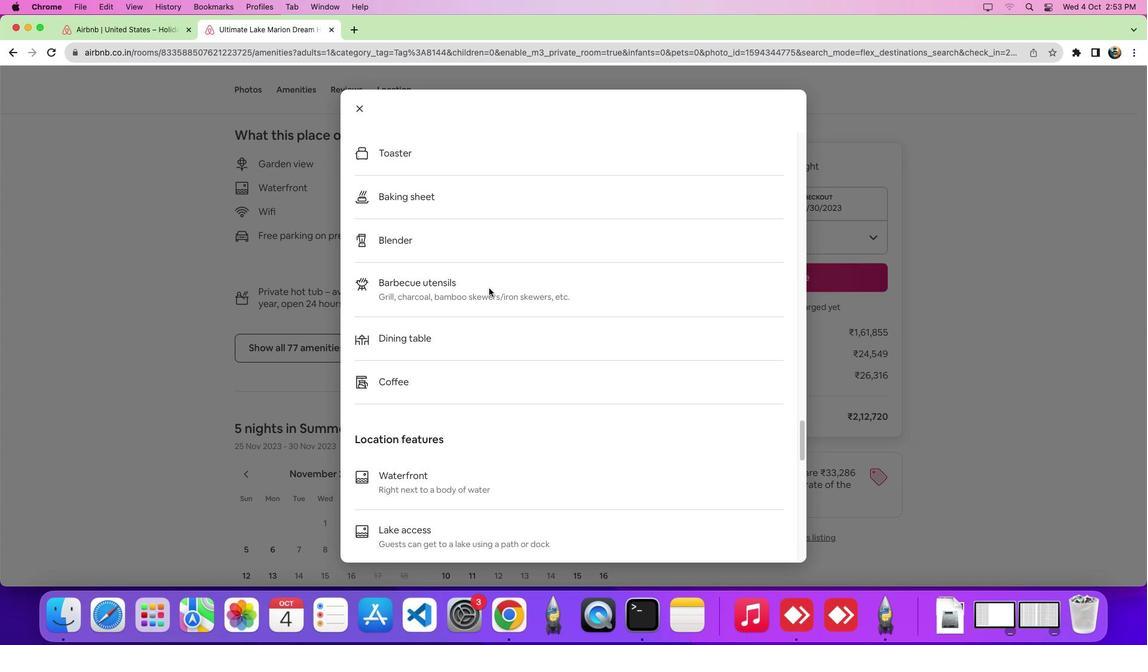 
Action: Mouse scrolled (488, 287) with delta (0, 0)
Screenshot: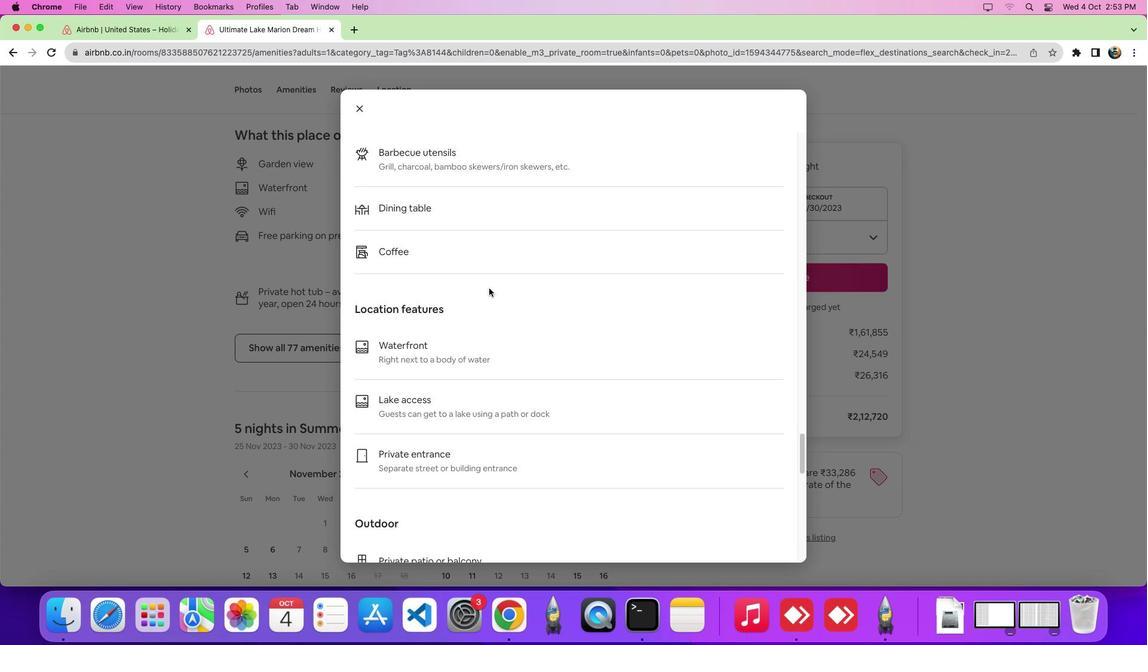 
Action: Mouse scrolled (488, 287) with delta (0, 0)
Screenshot: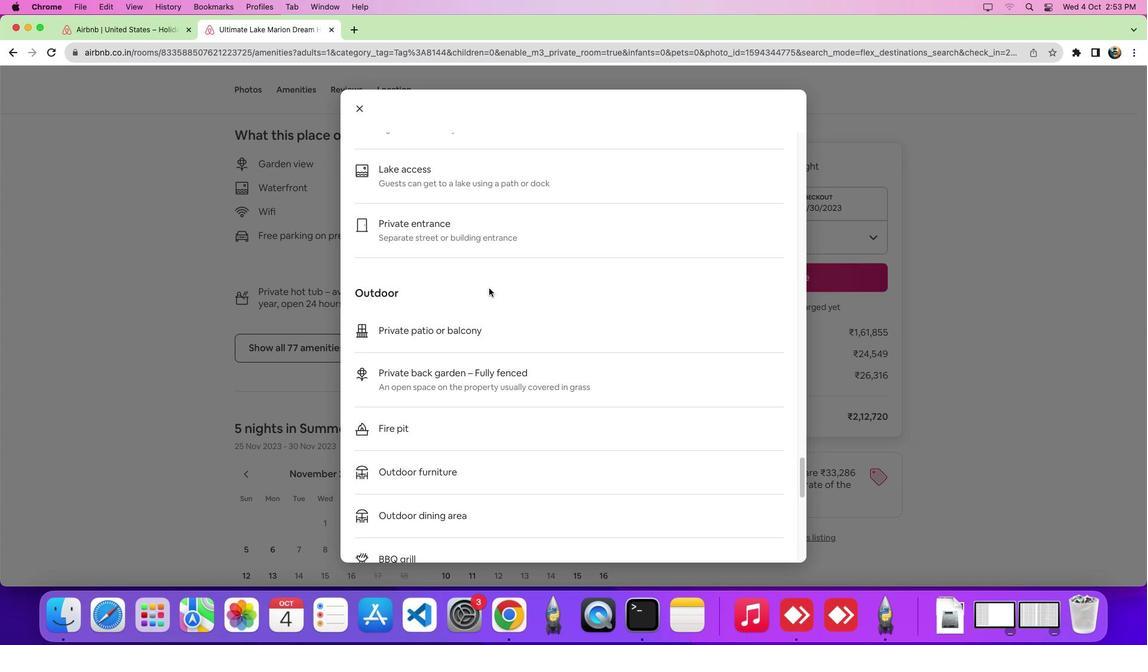 
Action: Mouse scrolled (488, 287) with delta (0, -5)
Screenshot: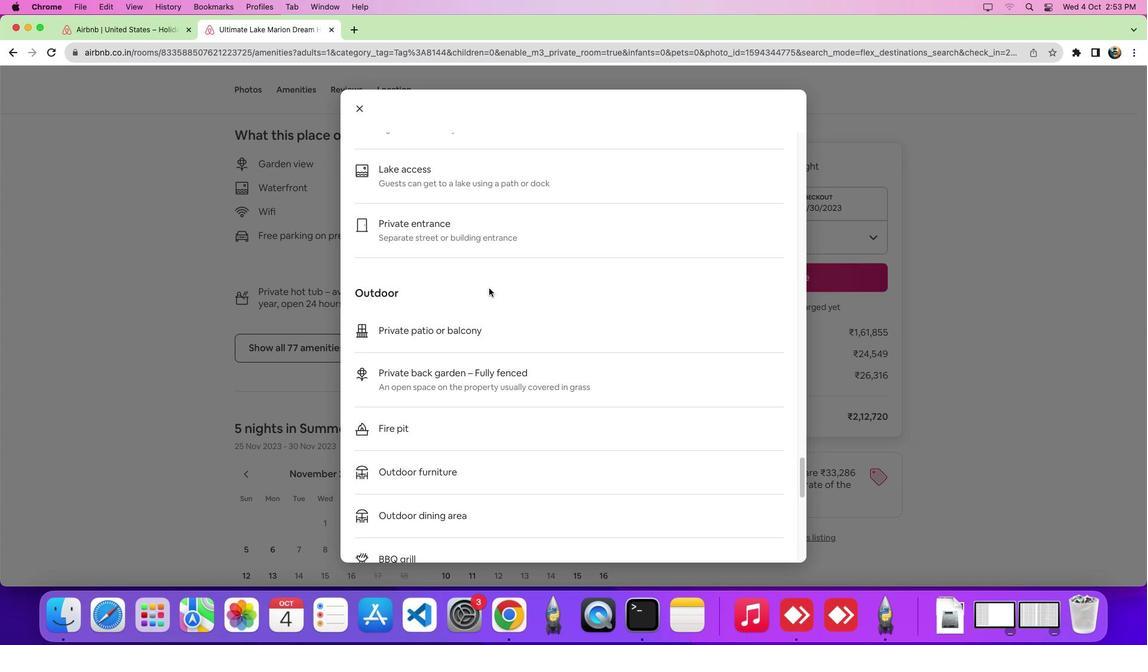 
Action: Mouse scrolled (488, 287) with delta (0, -7)
Screenshot: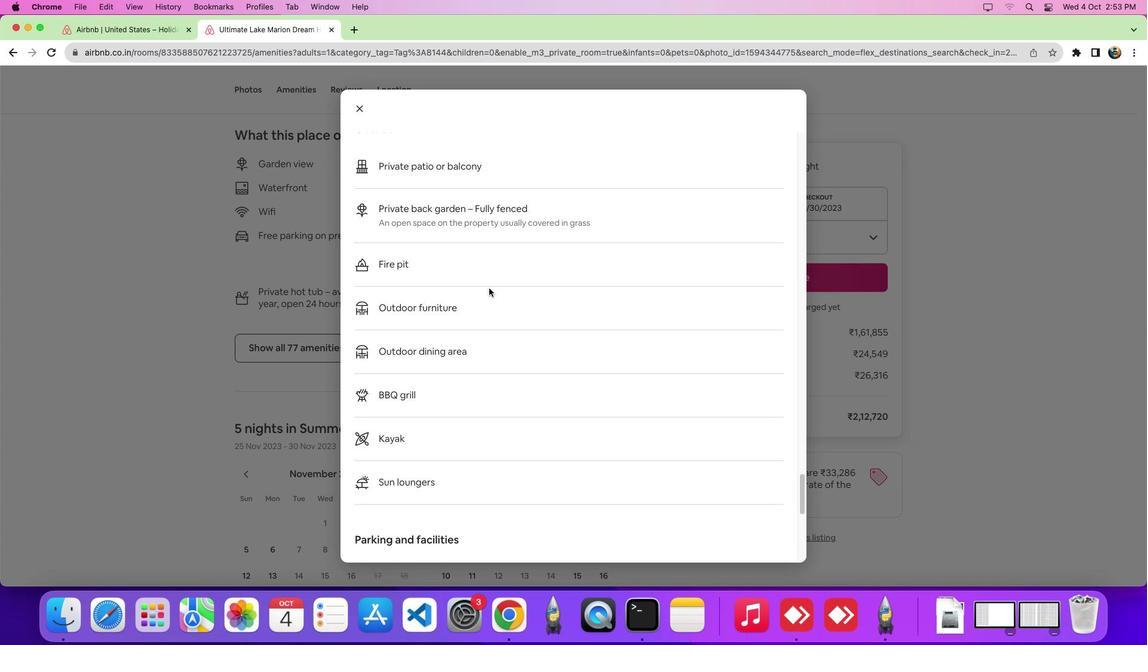 
Action: Mouse scrolled (488, 287) with delta (0, 0)
Screenshot: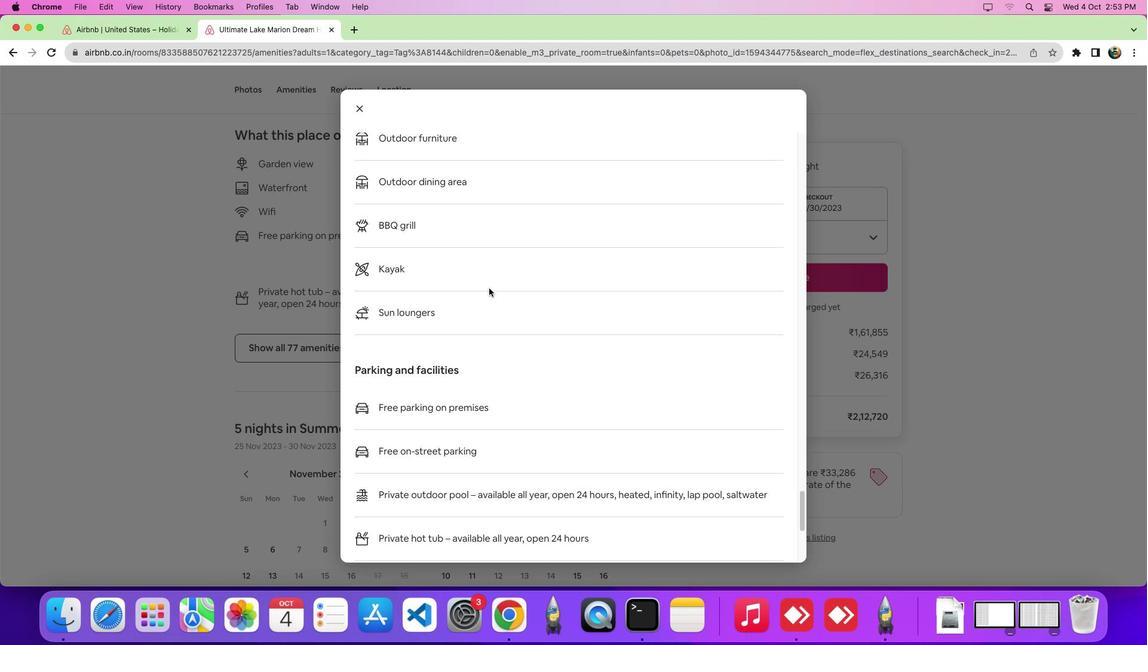 
Action: Mouse scrolled (488, 287) with delta (0, -1)
Screenshot: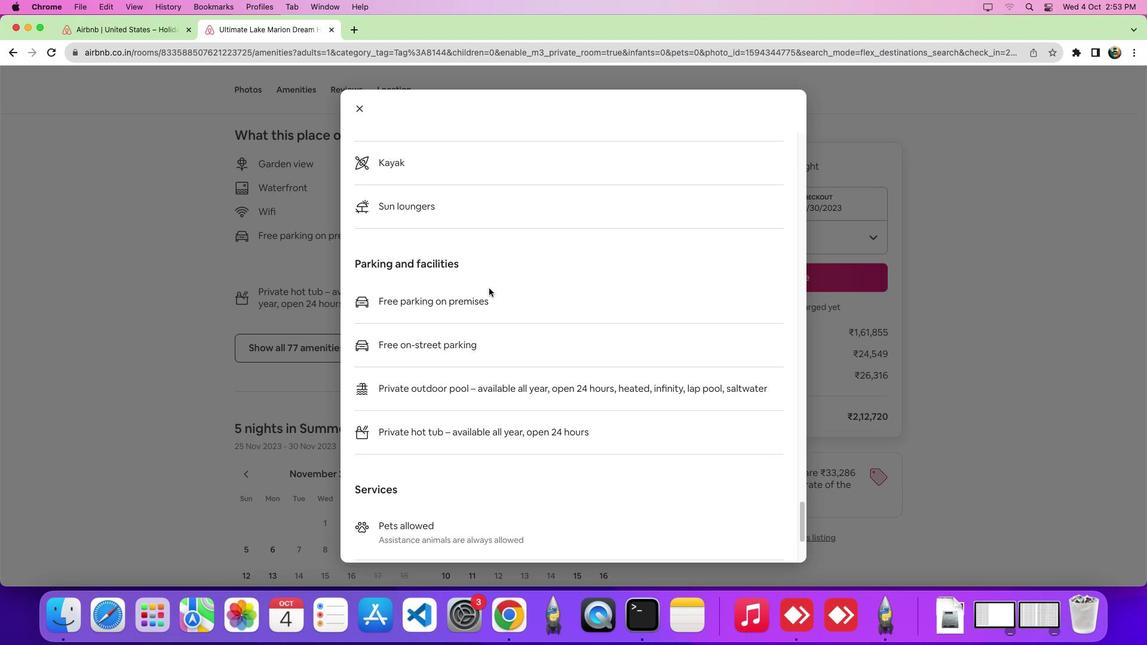 
Action: Mouse scrolled (488, 287) with delta (0, -5)
Screenshot: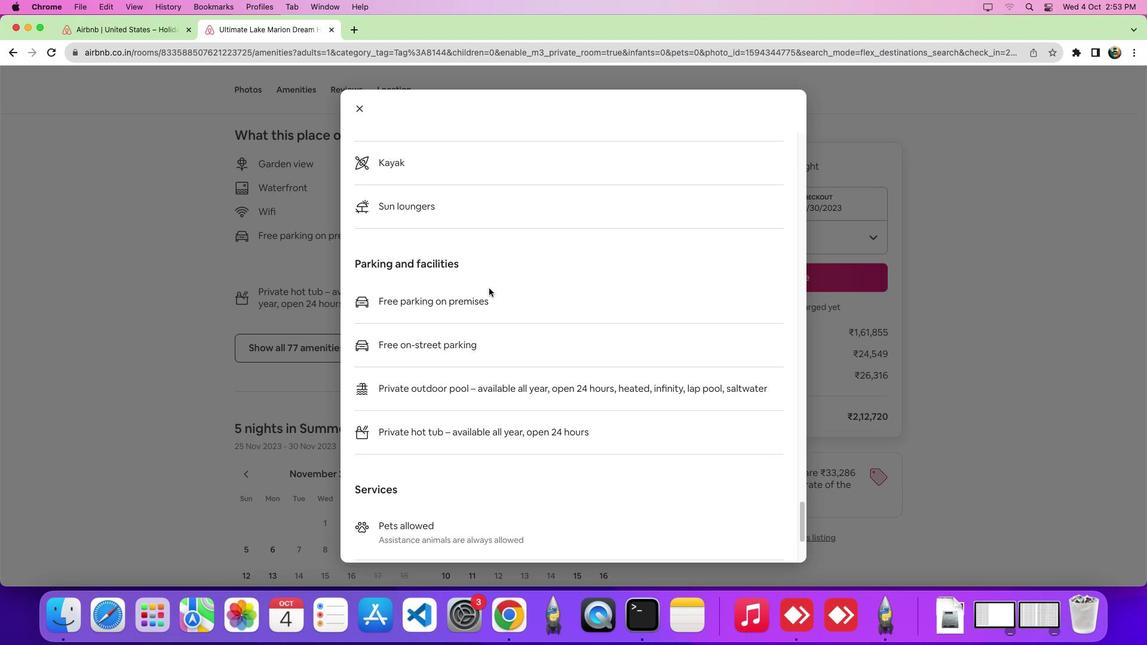 
